 Task: Find connections with filter location Conceição do Araguaia with filter topic #forsale with filter profile language English with filter current company BayOne Solutions with filter school Bundelkhand University with filter industry Fundraising with filter service category Tax Preparation with filter keywords title Bus Driver
Action: Mouse moved to (467, 88)
Screenshot: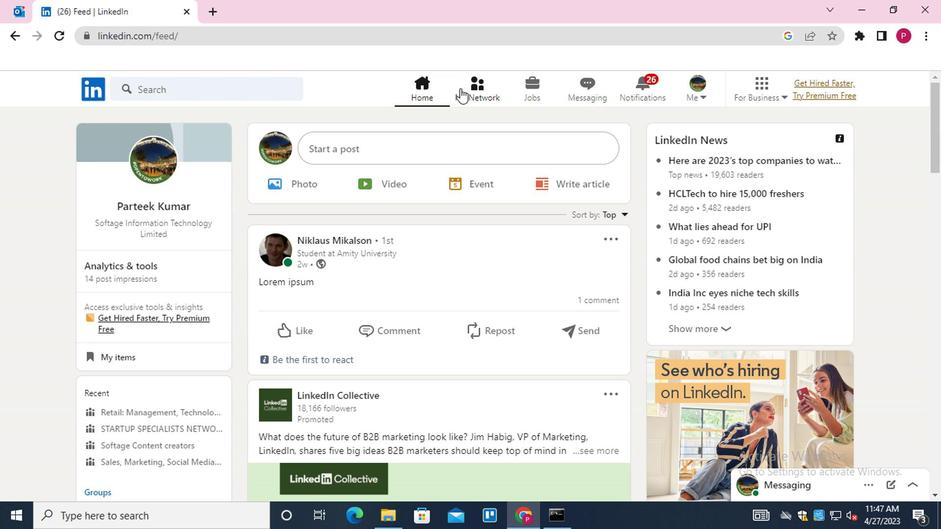 
Action: Mouse pressed left at (467, 88)
Screenshot: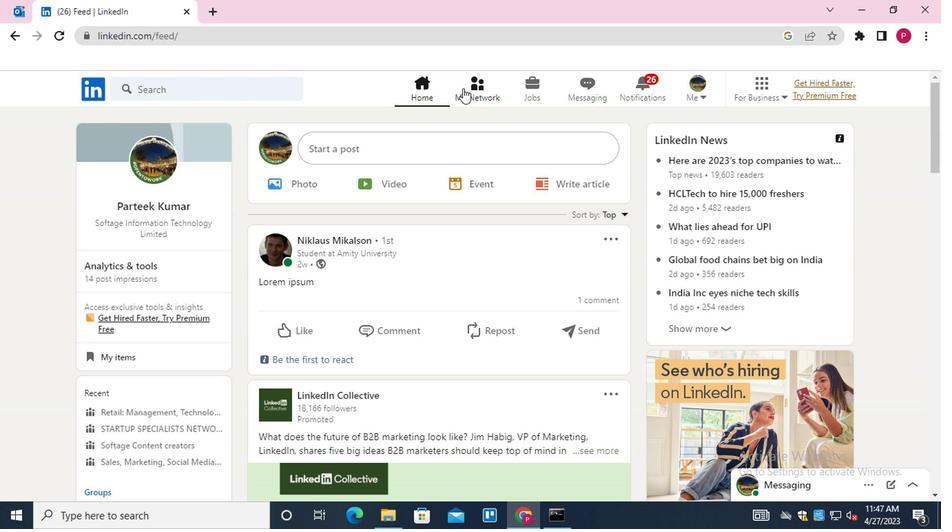 
Action: Mouse moved to (233, 169)
Screenshot: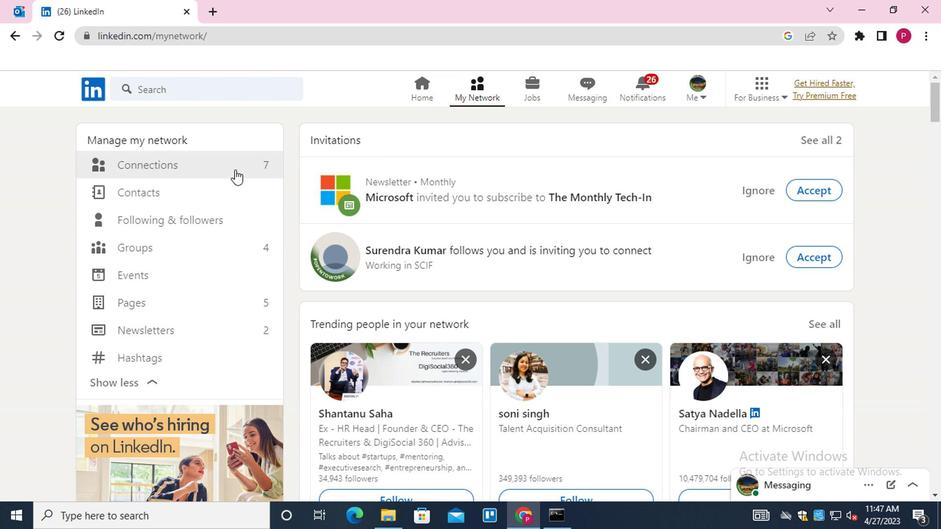 
Action: Mouse pressed left at (233, 169)
Screenshot: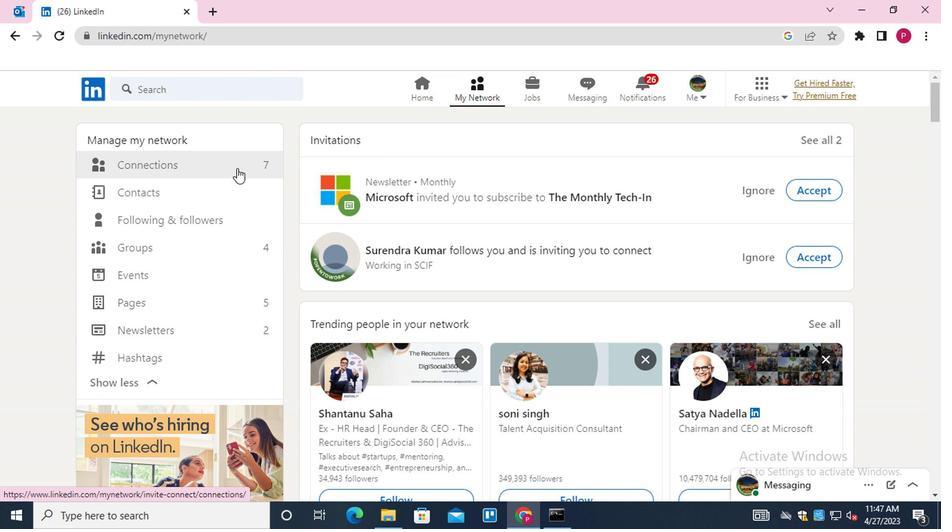 
Action: Mouse moved to (594, 168)
Screenshot: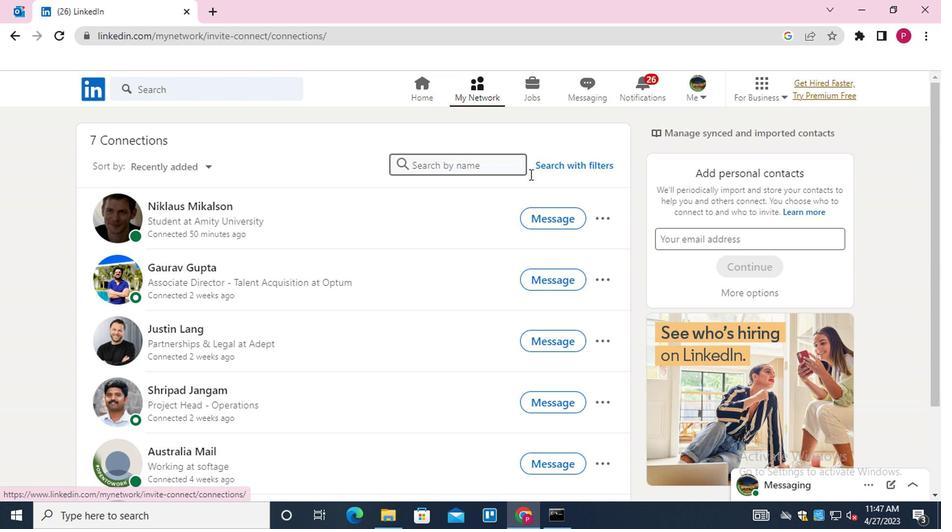 
Action: Mouse pressed left at (594, 168)
Screenshot: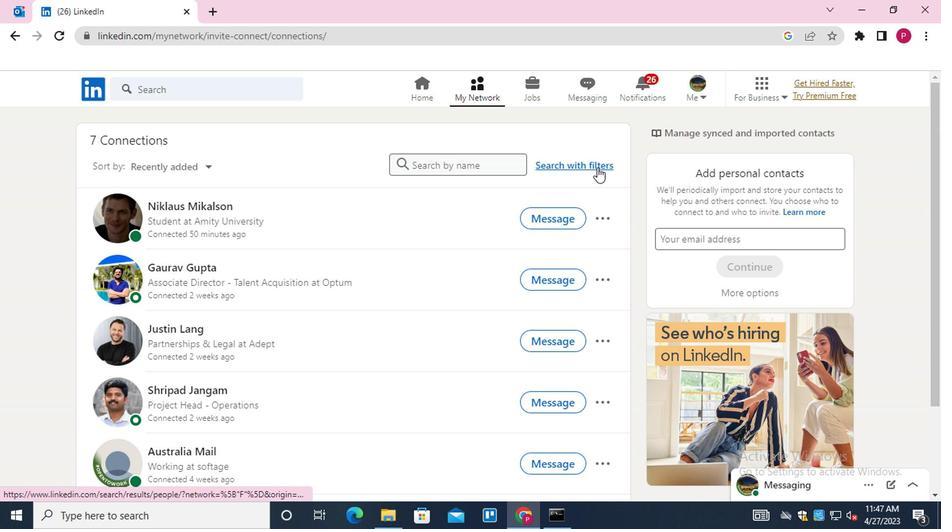 
Action: Mouse moved to (503, 133)
Screenshot: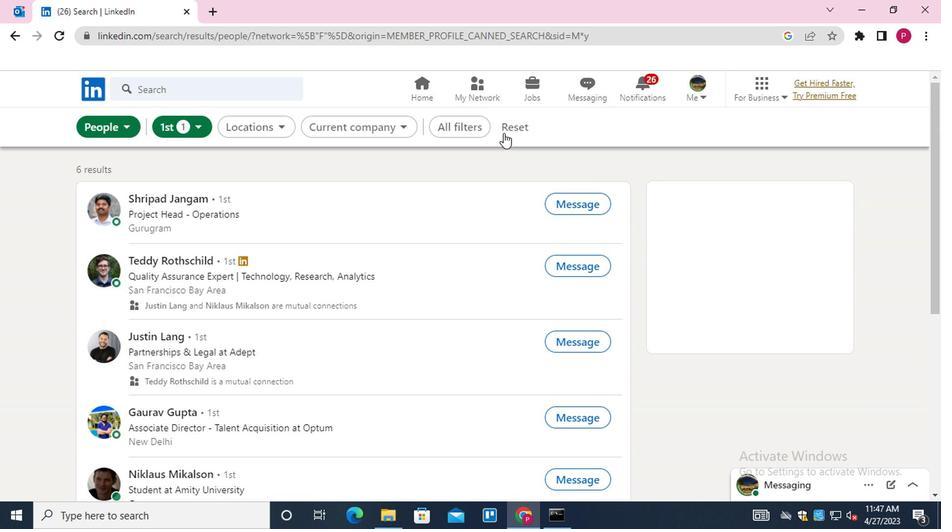 
Action: Mouse pressed left at (503, 133)
Screenshot: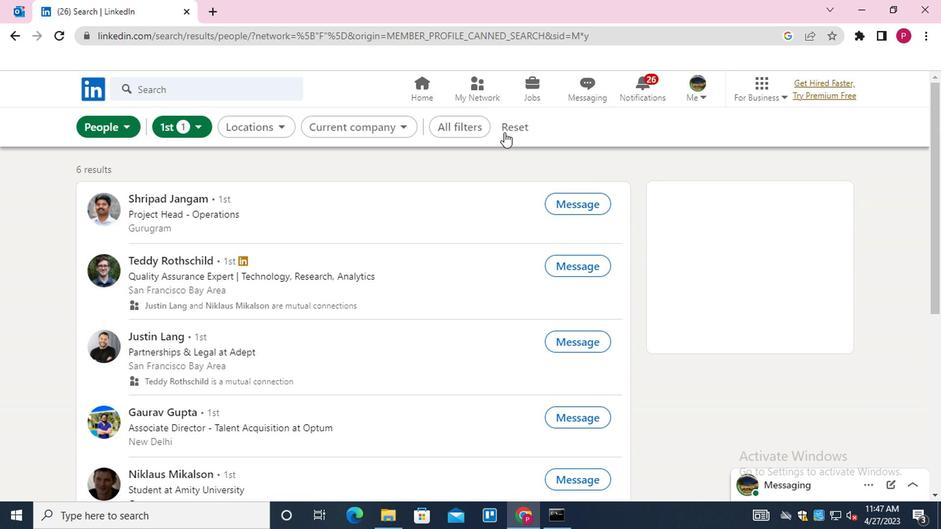 
Action: Mouse moved to (489, 130)
Screenshot: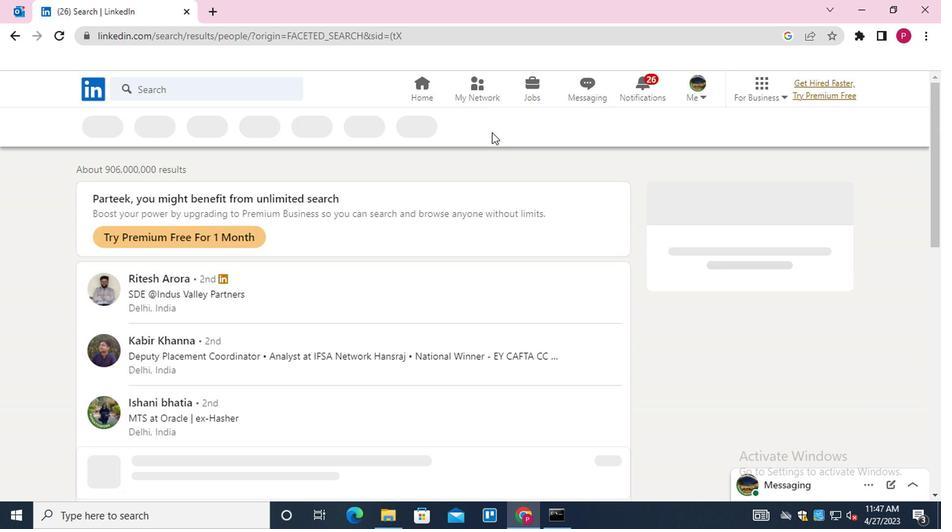 
Action: Mouse pressed left at (489, 130)
Screenshot: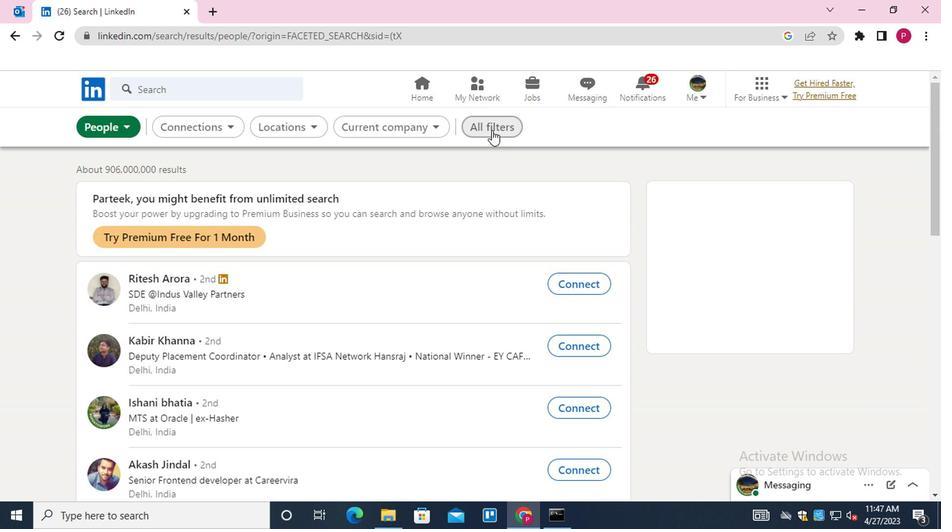 
Action: Mouse moved to (806, 283)
Screenshot: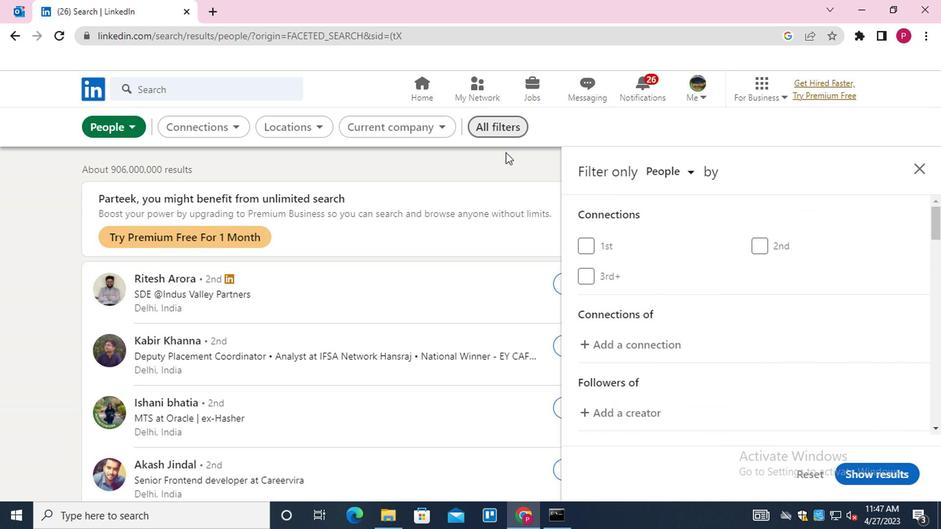 
Action: Mouse scrolled (806, 282) with delta (0, 0)
Screenshot: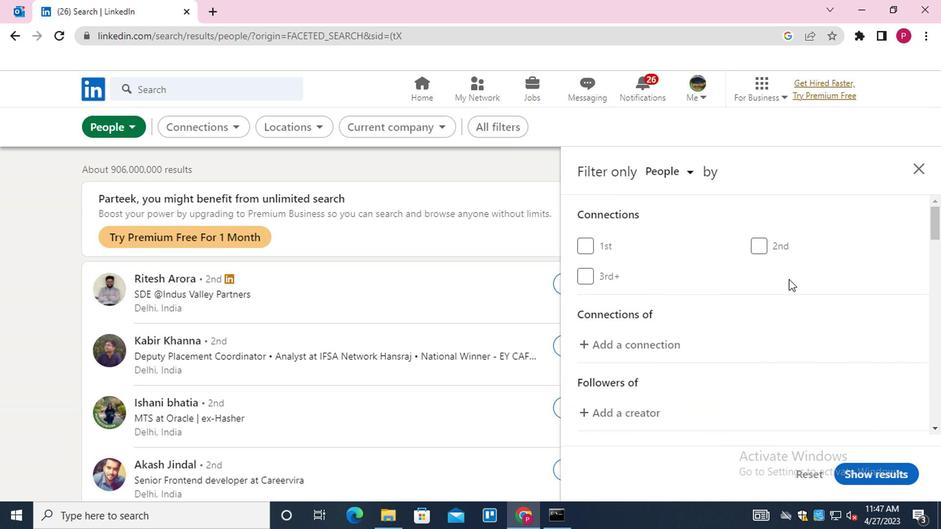 
Action: Mouse scrolled (806, 282) with delta (0, 0)
Screenshot: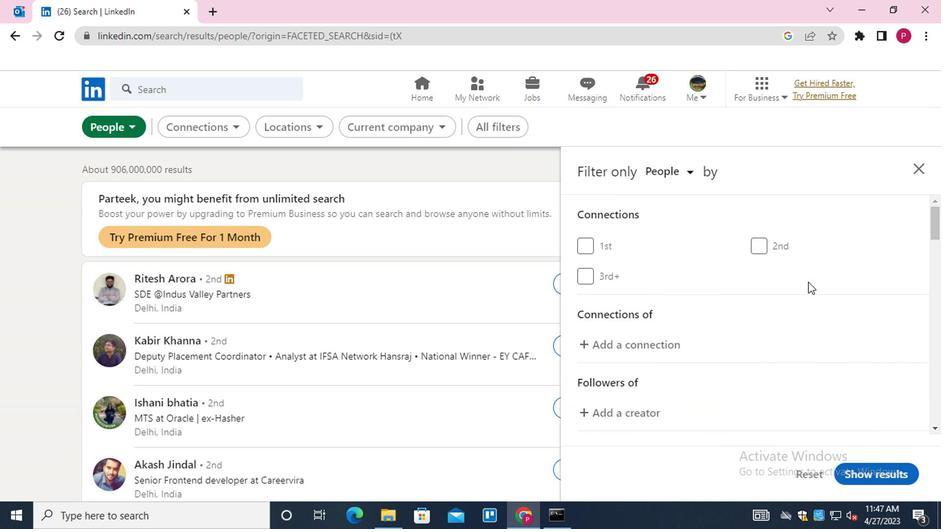 
Action: Mouse scrolled (806, 282) with delta (0, 0)
Screenshot: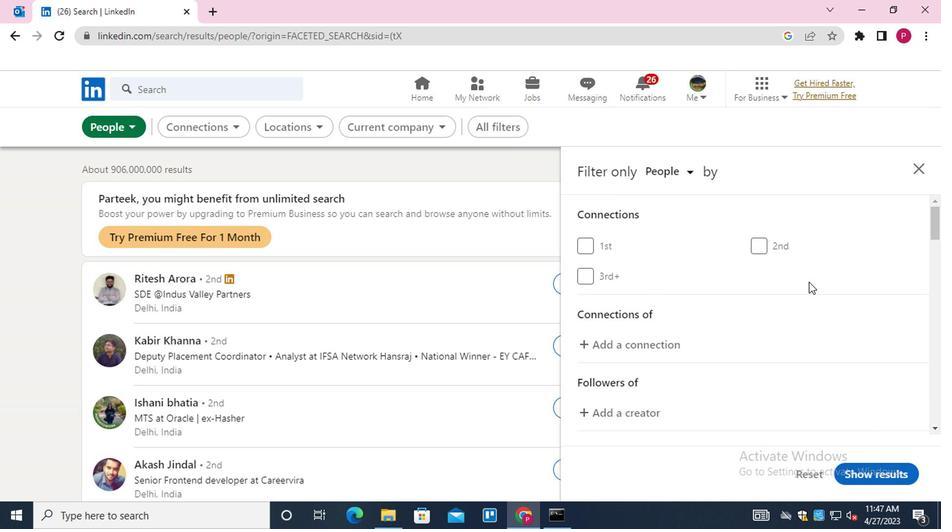 
Action: Mouse scrolled (806, 282) with delta (0, 0)
Screenshot: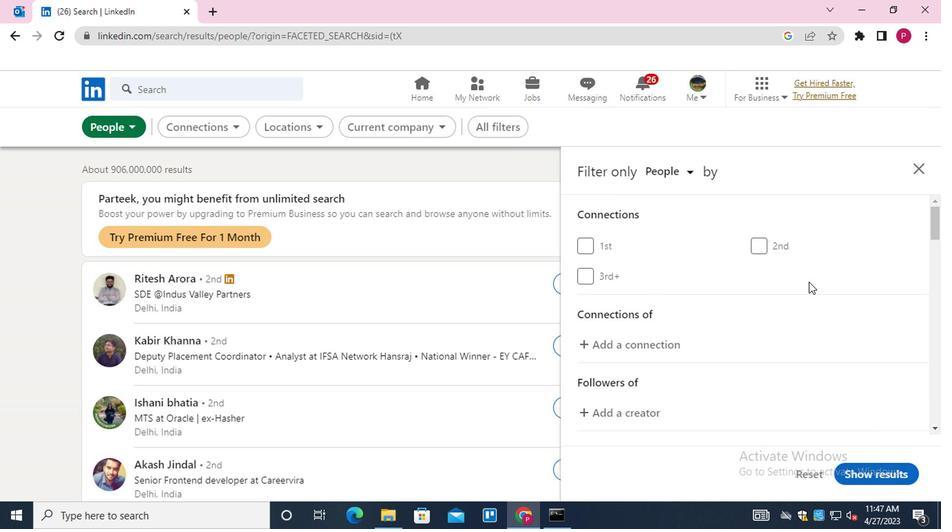 
Action: Mouse moved to (813, 257)
Screenshot: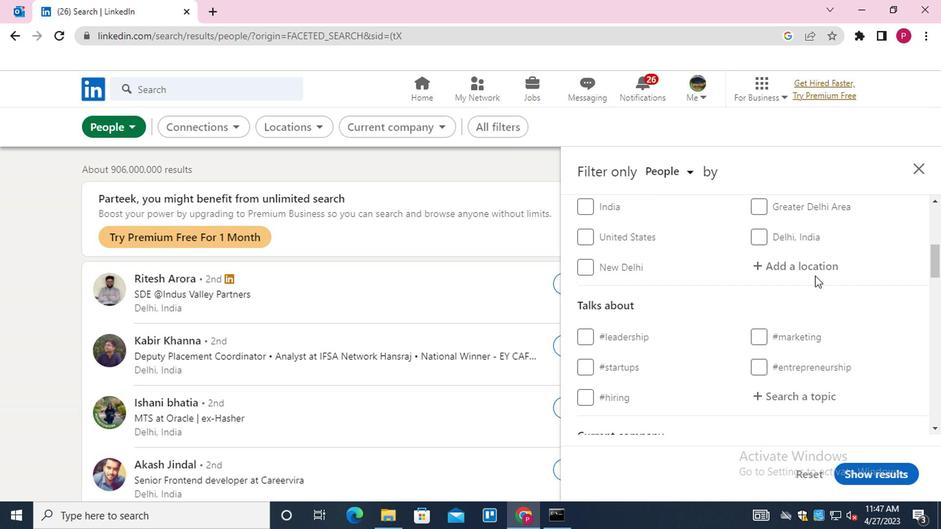 
Action: Mouse pressed left at (813, 257)
Screenshot: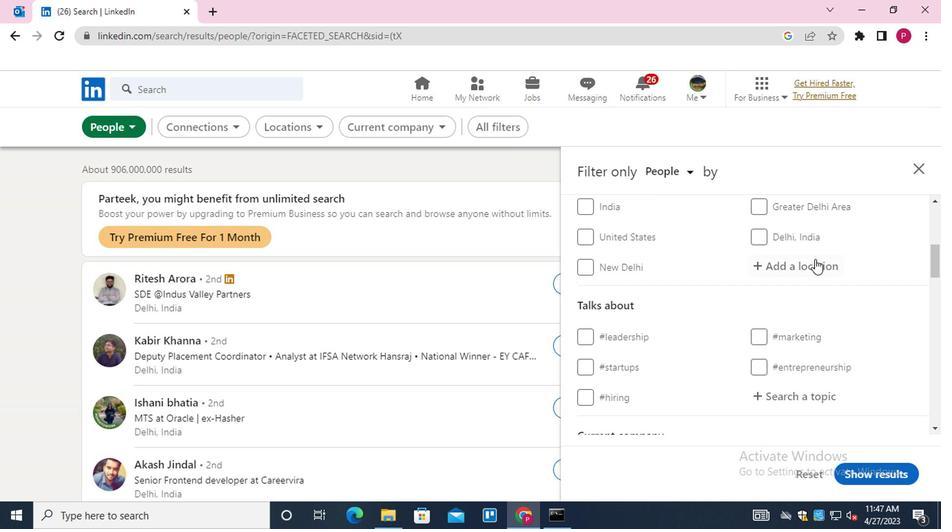 
Action: Key pressed <Key.shift>CONCECAO<Key.enter>
Screenshot: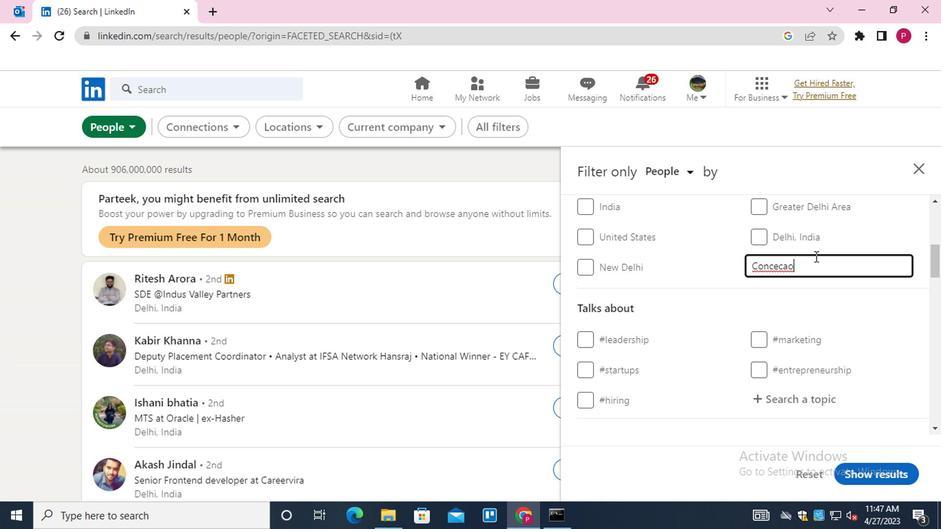 
Action: Mouse moved to (776, 278)
Screenshot: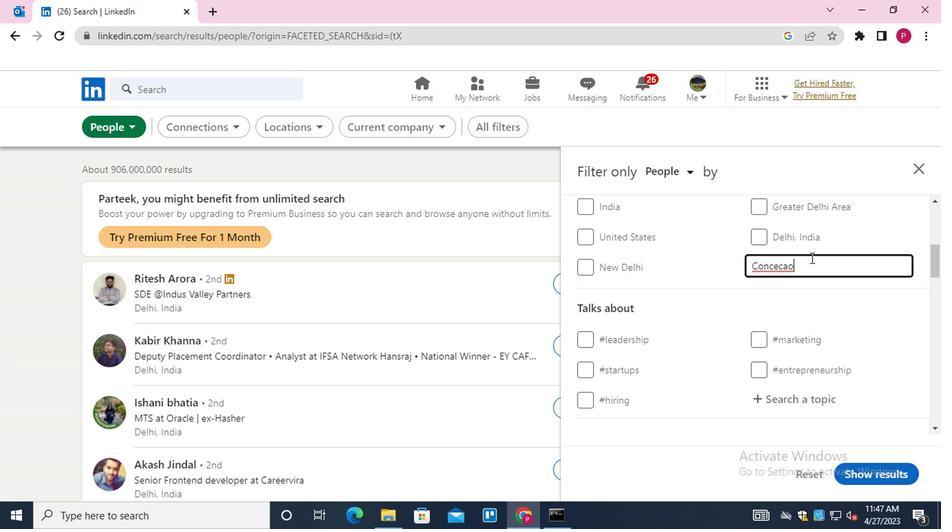 
Action: Mouse scrolled (776, 277) with delta (0, 0)
Screenshot: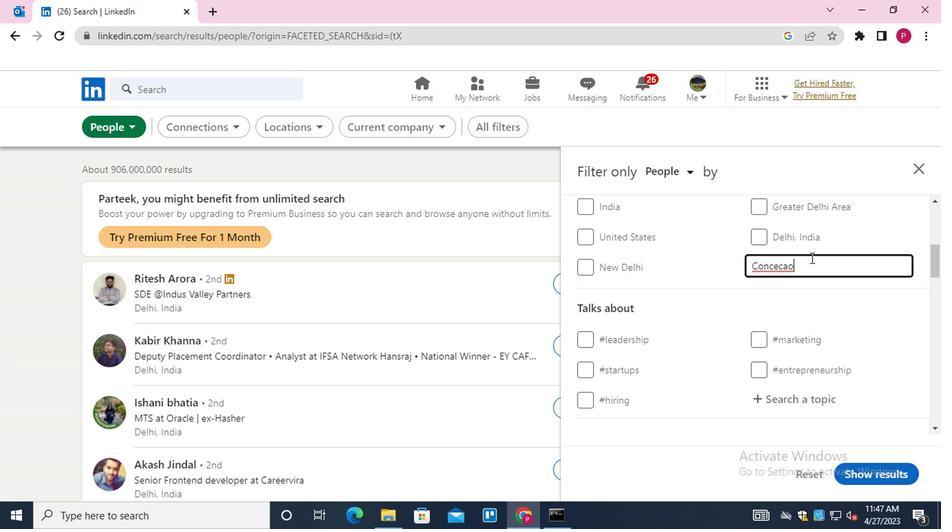 
Action: Mouse moved to (793, 325)
Screenshot: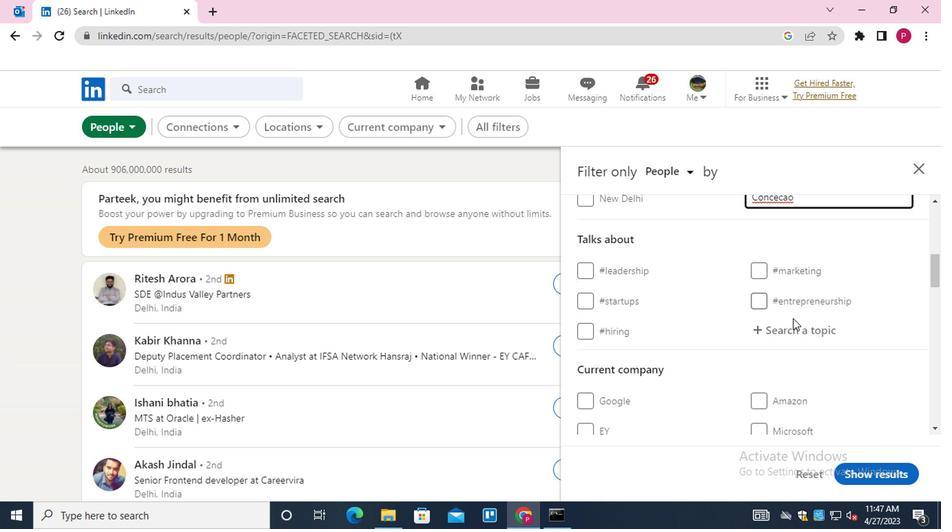 
Action: Mouse pressed left at (793, 325)
Screenshot: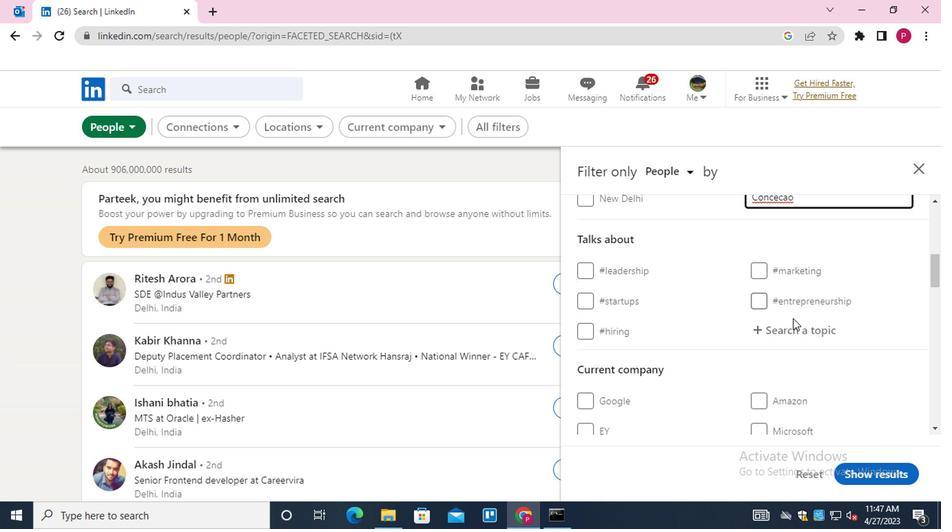 
Action: Mouse moved to (793, 326)
Screenshot: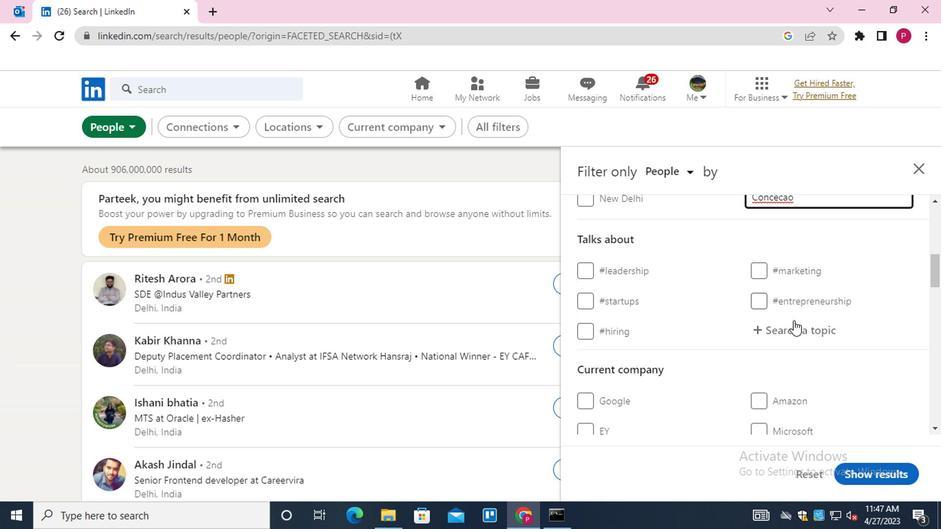 
Action: Key pressed FORSALE<Key.down><Key.enter>
Screenshot: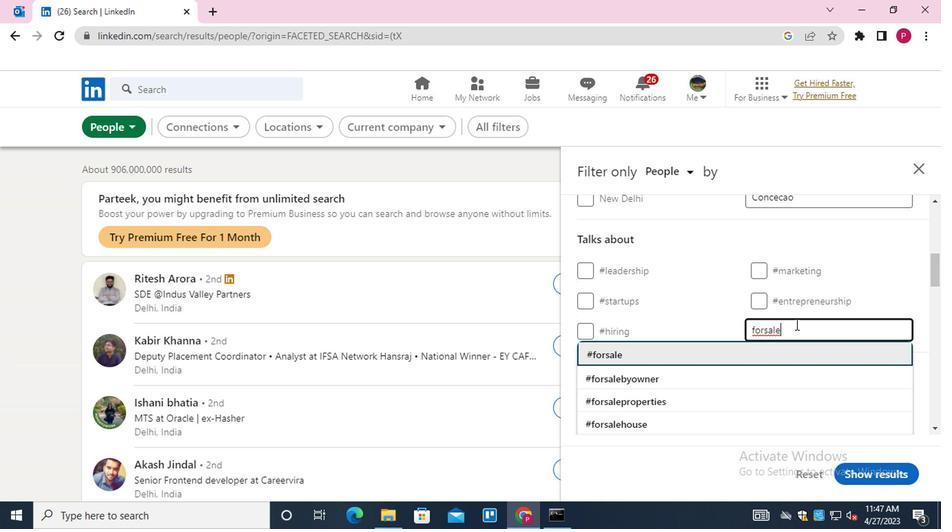 
Action: Mouse scrolled (793, 325) with delta (0, 0)
Screenshot: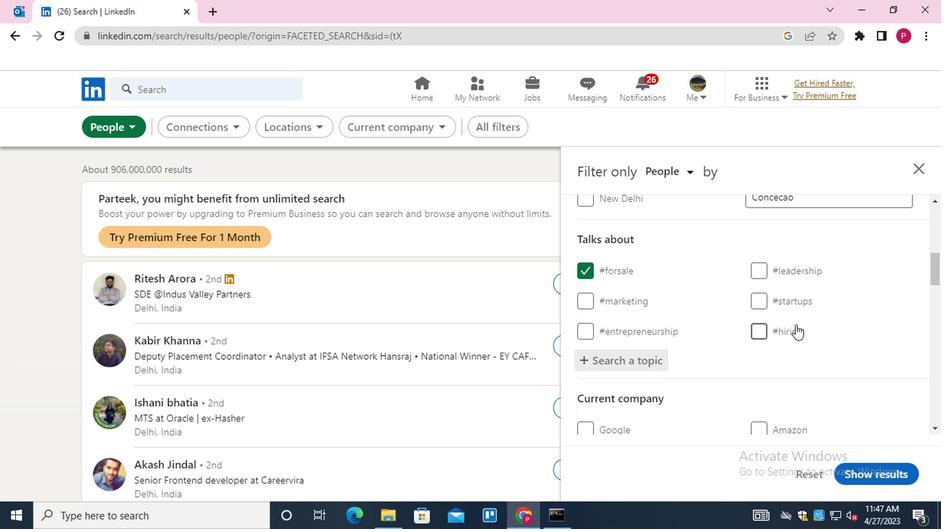 
Action: Mouse moved to (793, 326)
Screenshot: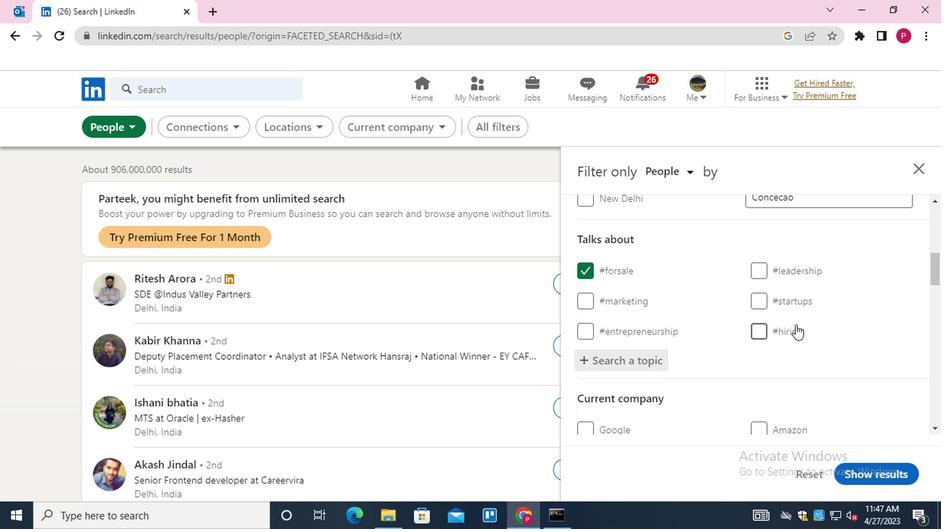 
Action: Mouse scrolled (793, 325) with delta (0, 0)
Screenshot: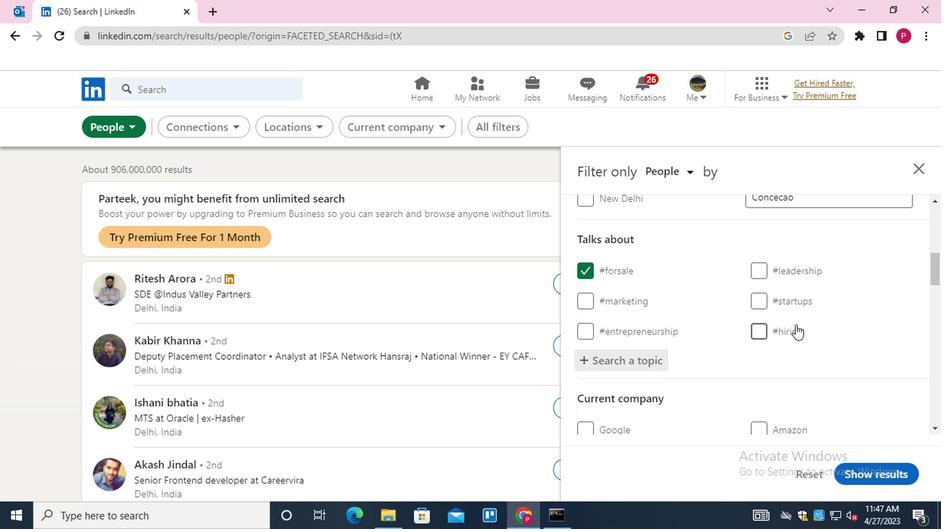 
Action: Mouse moved to (792, 327)
Screenshot: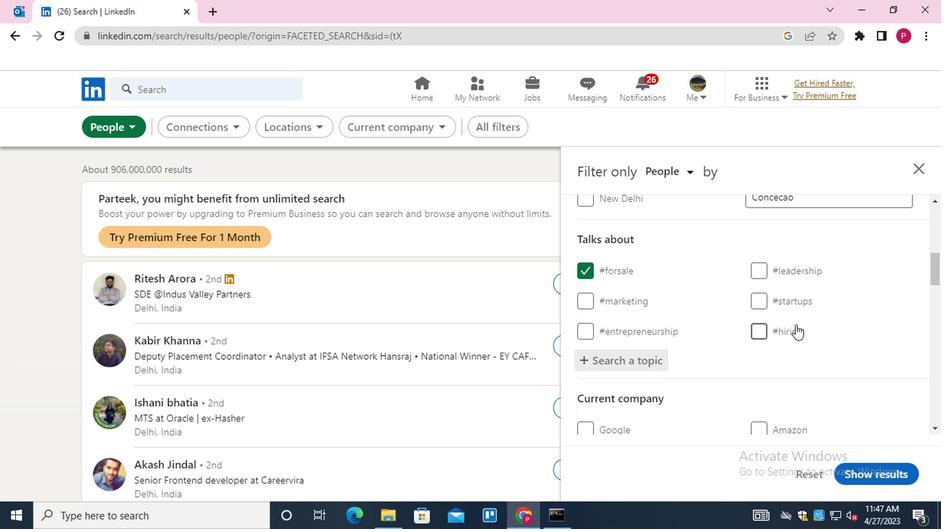 
Action: Mouse scrolled (792, 326) with delta (0, 0)
Screenshot: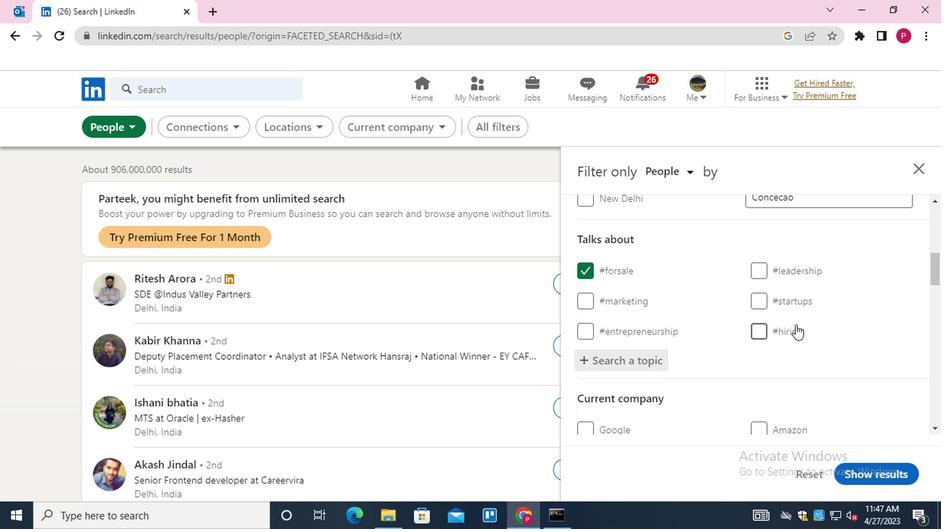 
Action: Mouse scrolled (792, 326) with delta (0, 0)
Screenshot: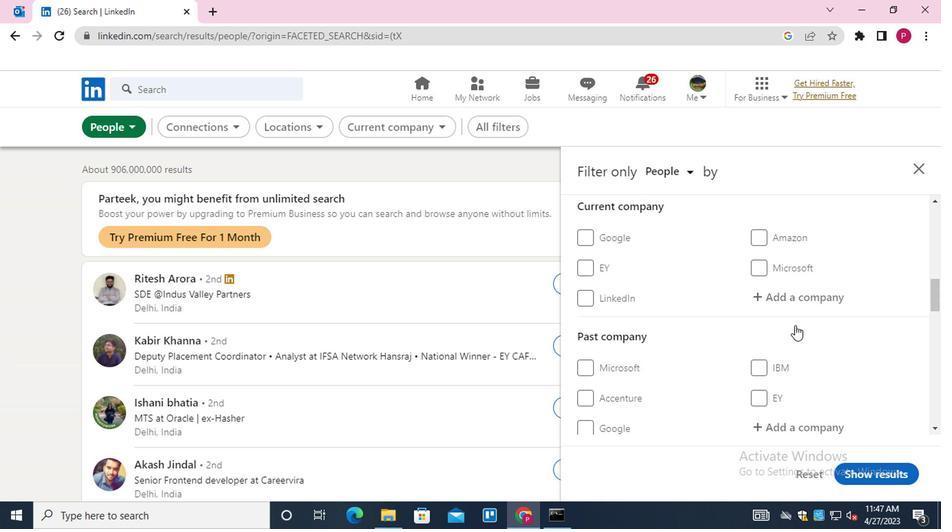 
Action: Mouse scrolled (792, 326) with delta (0, 0)
Screenshot: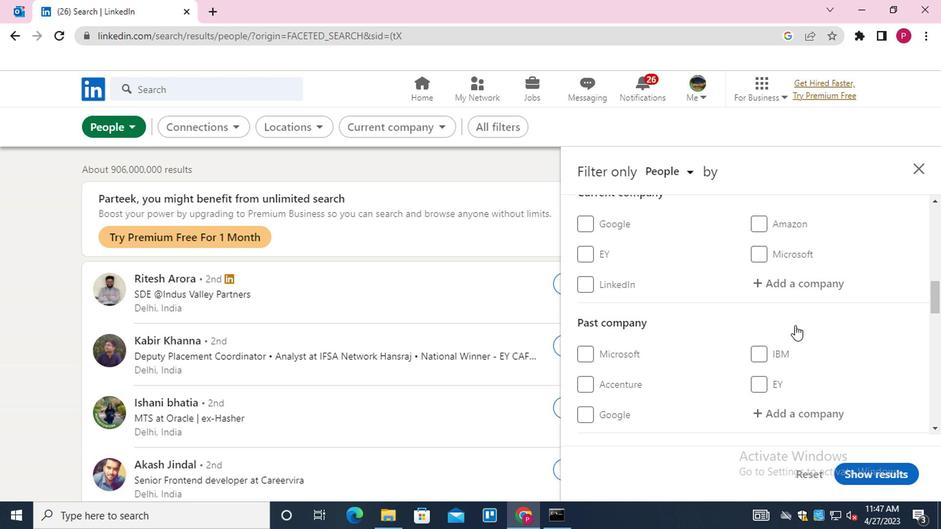 
Action: Mouse scrolled (792, 326) with delta (0, 0)
Screenshot: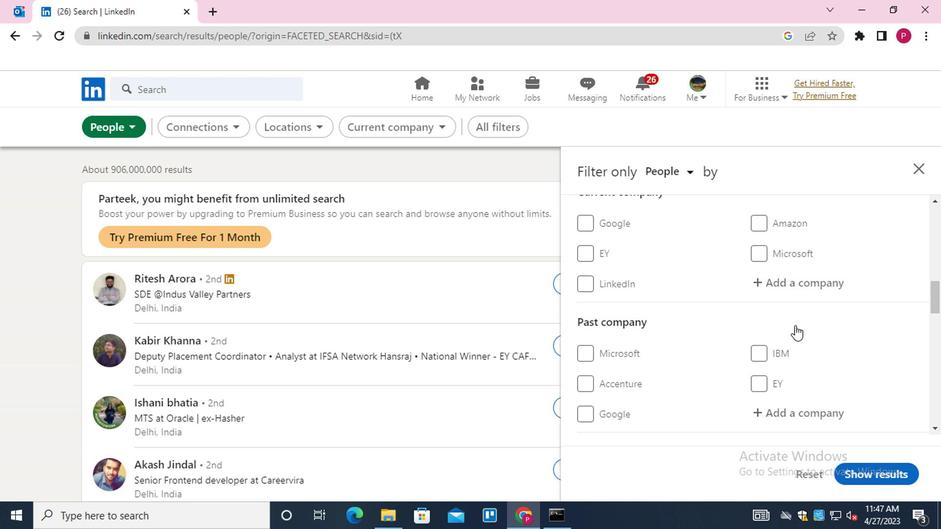 
Action: Mouse moved to (781, 336)
Screenshot: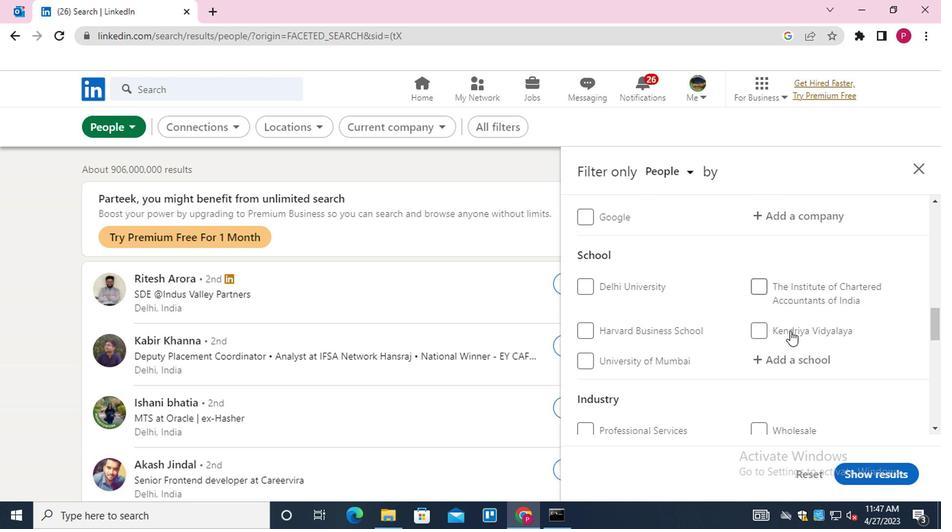 
Action: Mouse scrolled (781, 335) with delta (0, 0)
Screenshot: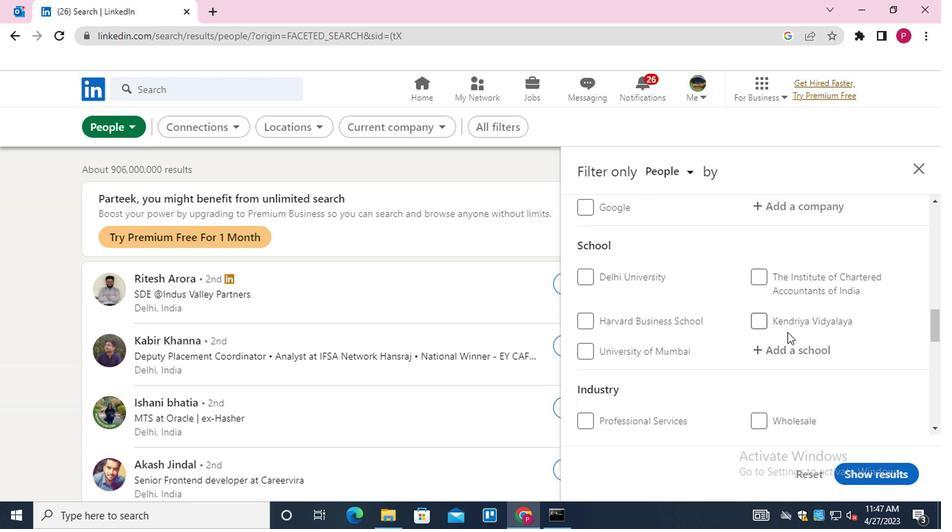
Action: Mouse scrolled (781, 335) with delta (0, 0)
Screenshot: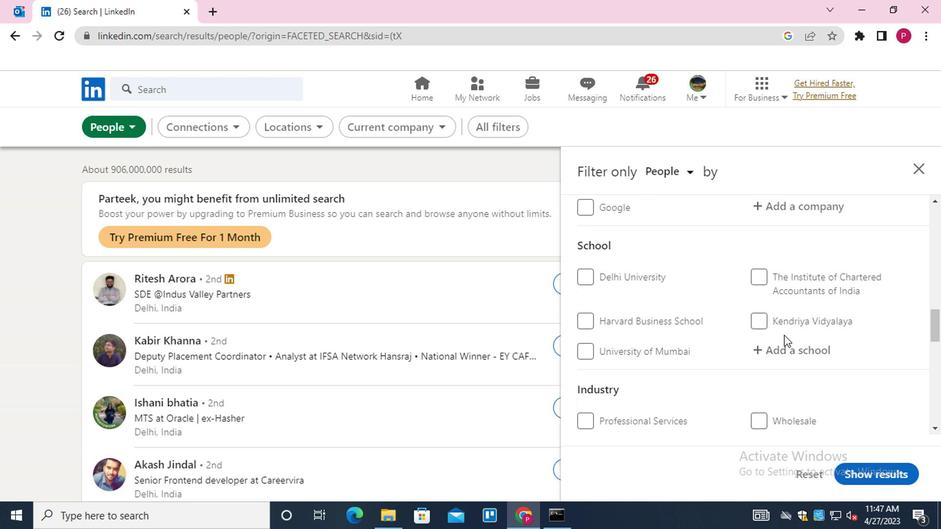 
Action: Mouse moved to (734, 345)
Screenshot: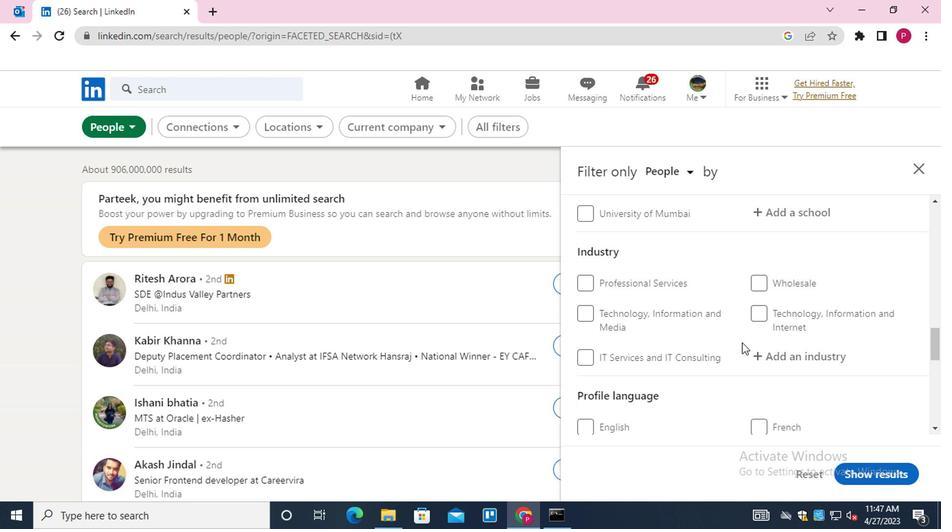 
Action: Mouse scrolled (734, 344) with delta (0, 0)
Screenshot: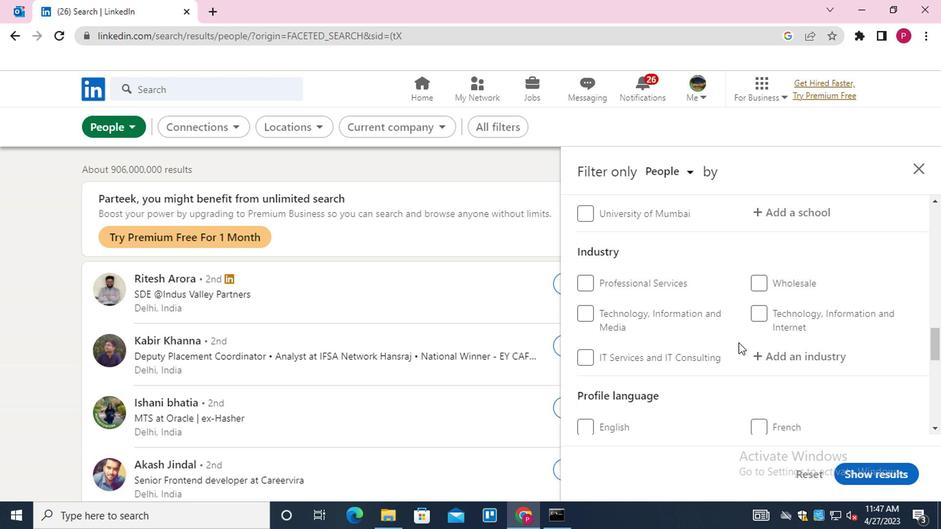
Action: Mouse scrolled (734, 344) with delta (0, 0)
Screenshot: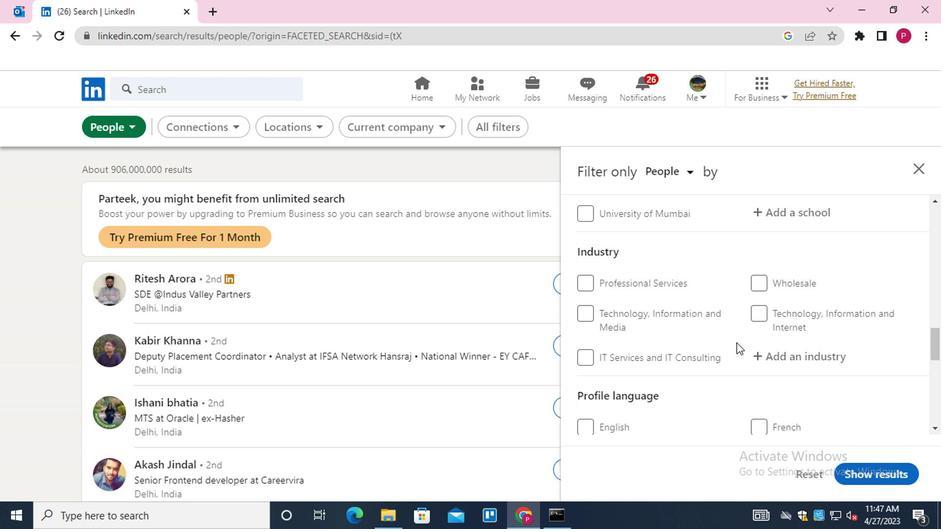 
Action: Mouse moved to (594, 291)
Screenshot: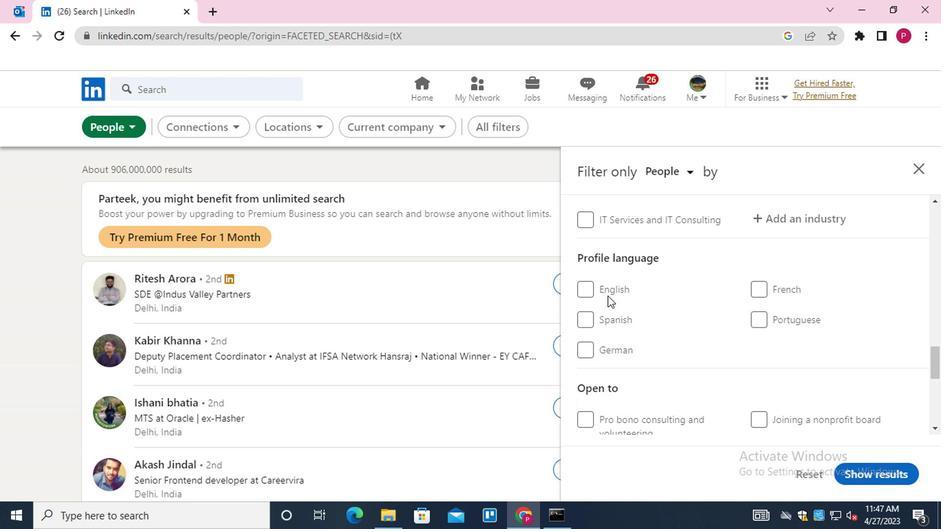 
Action: Mouse pressed left at (594, 291)
Screenshot: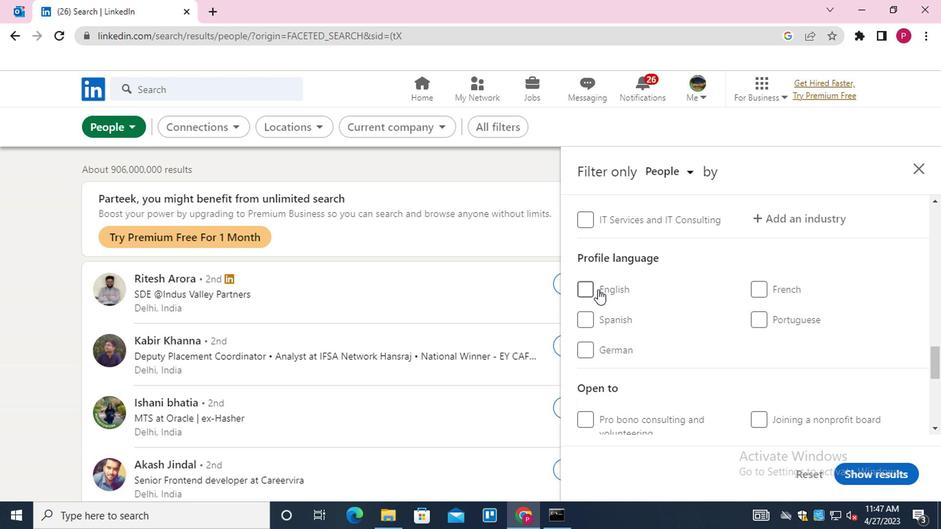 
Action: Mouse moved to (656, 306)
Screenshot: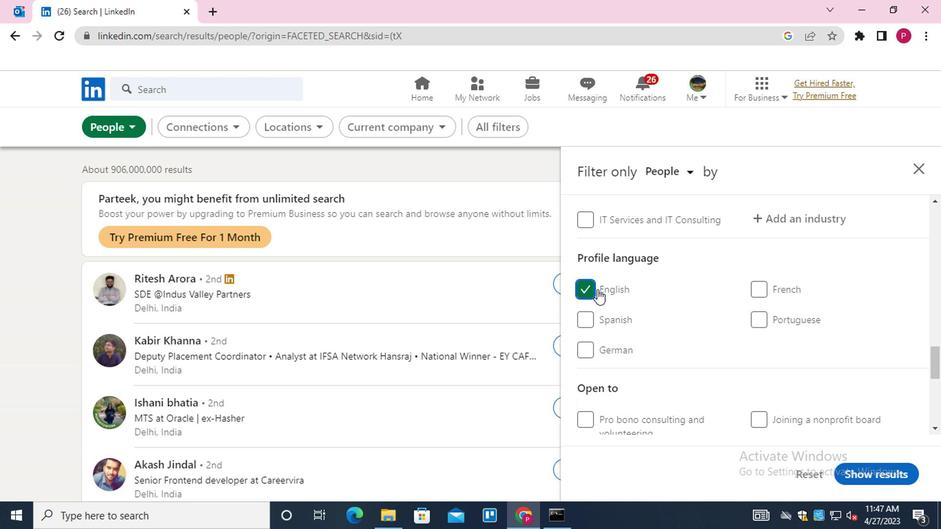 
Action: Mouse scrolled (656, 306) with delta (0, 0)
Screenshot: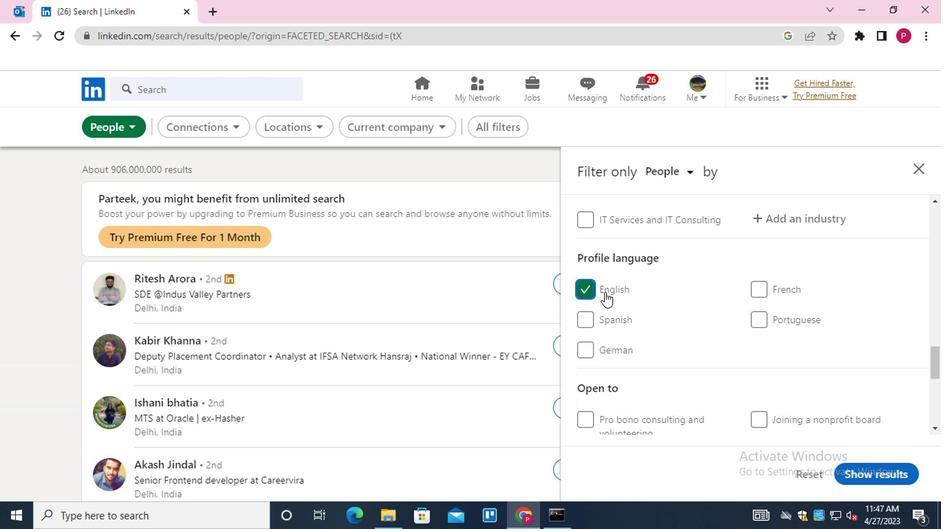 
Action: Mouse scrolled (656, 306) with delta (0, 0)
Screenshot: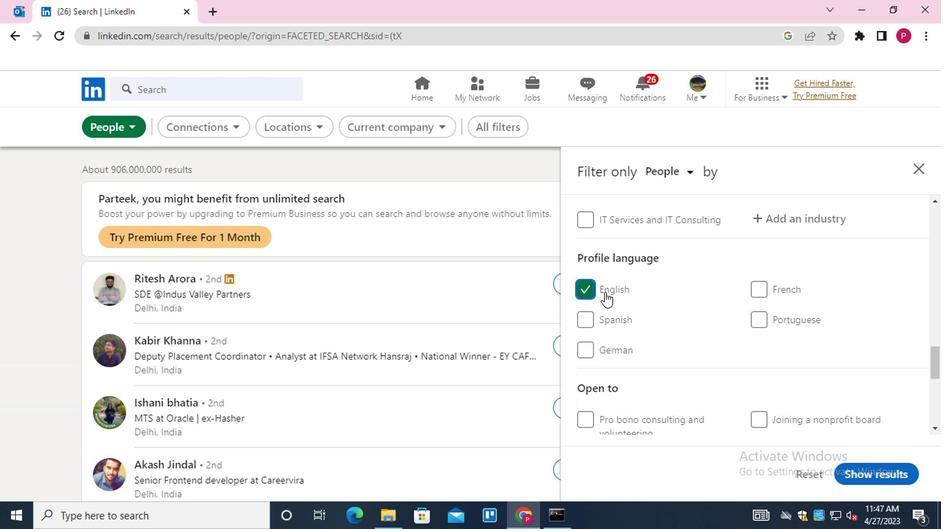 
Action: Mouse scrolled (656, 306) with delta (0, 0)
Screenshot: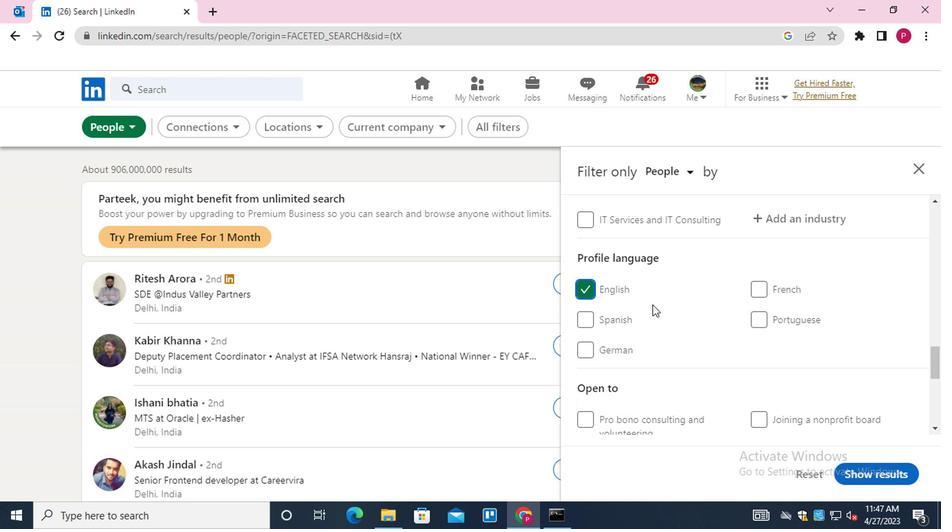 
Action: Mouse scrolled (656, 306) with delta (0, 0)
Screenshot: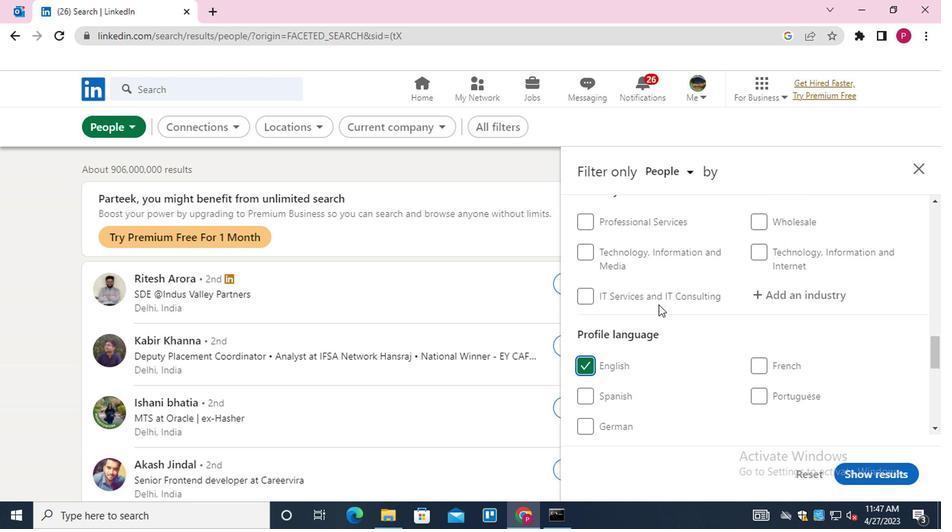 
Action: Mouse scrolled (656, 306) with delta (0, 0)
Screenshot: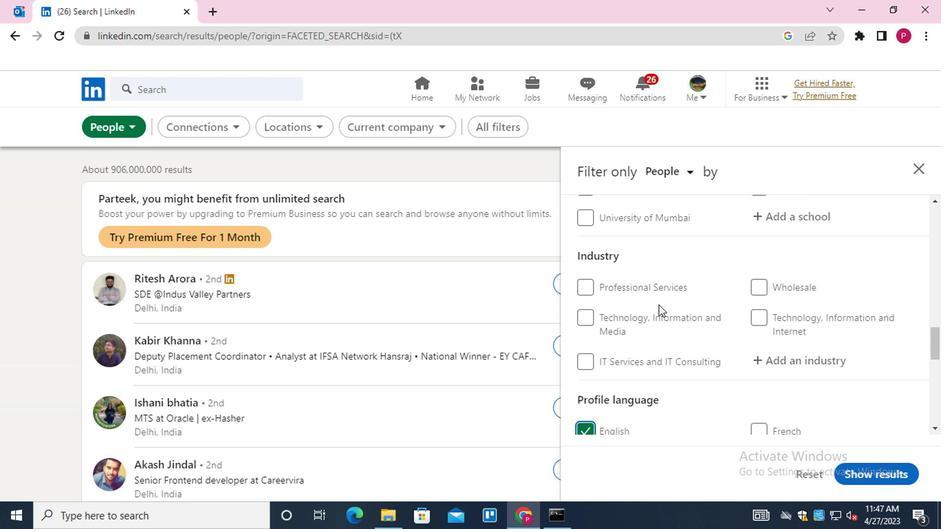 
Action: Mouse scrolled (656, 306) with delta (0, 0)
Screenshot: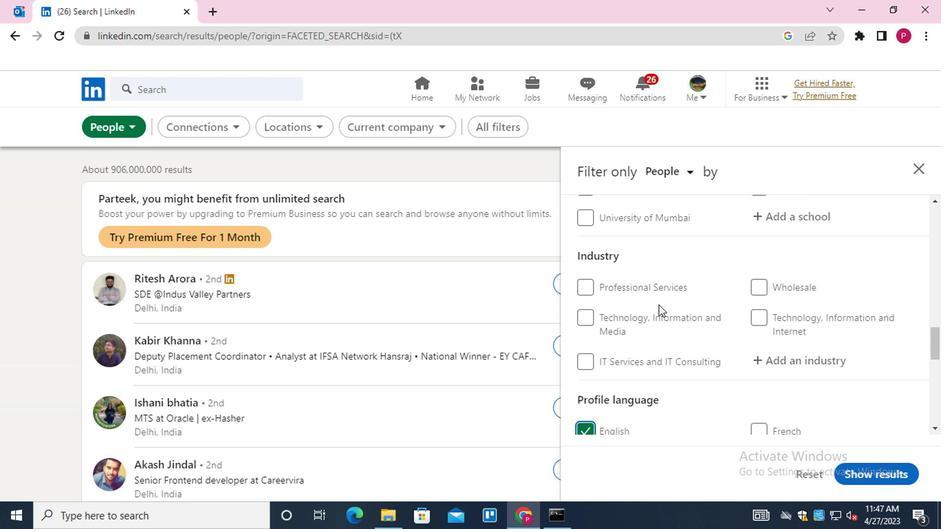
Action: Mouse scrolled (656, 306) with delta (0, 0)
Screenshot: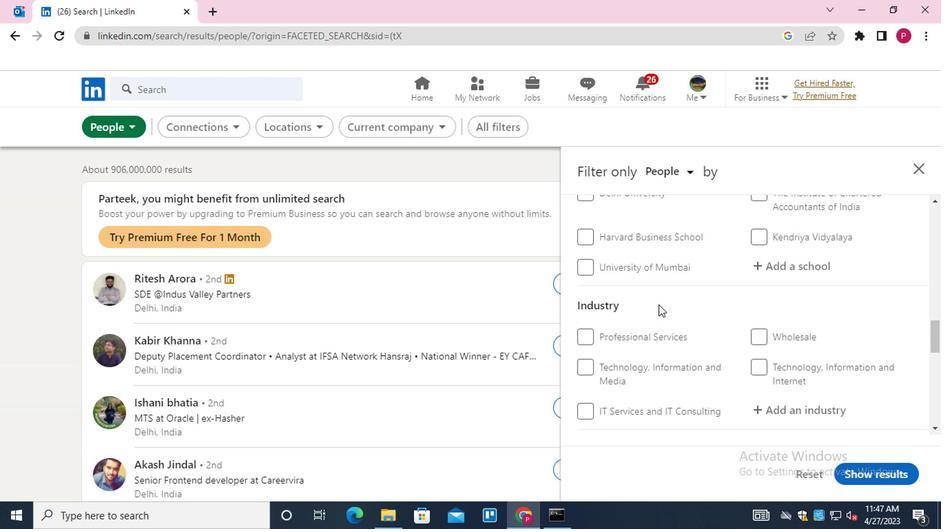 
Action: Mouse moved to (675, 308)
Screenshot: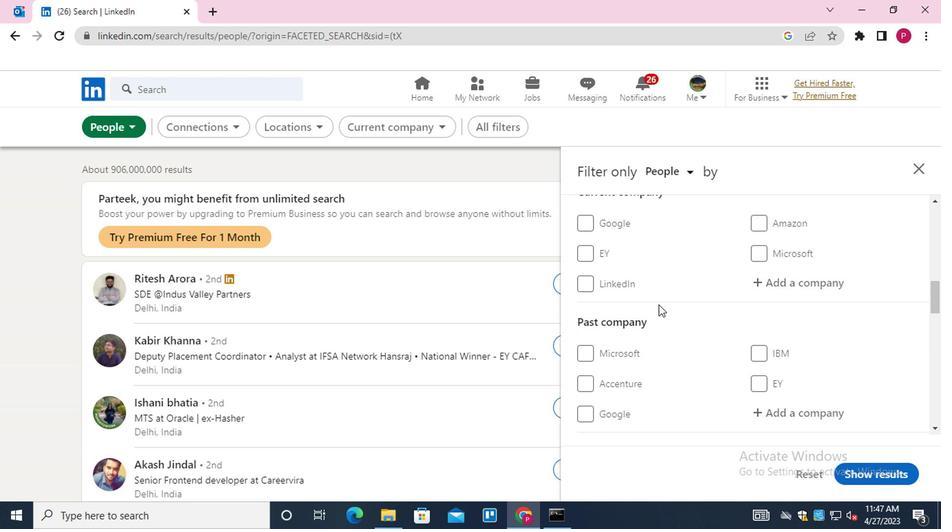 
Action: Mouse scrolled (675, 308) with delta (0, 0)
Screenshot: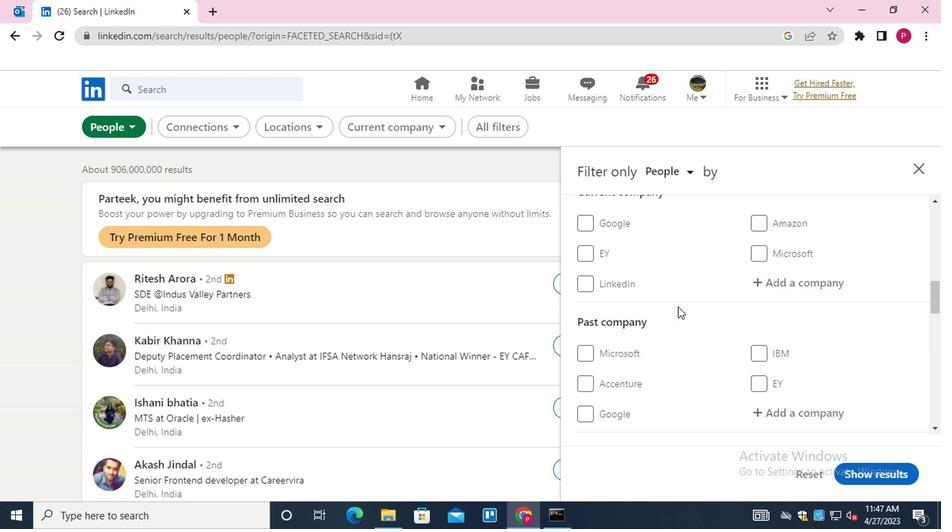 
Action: Mouse scrolled (675, 308) with delta (0, 0)
Screenshot: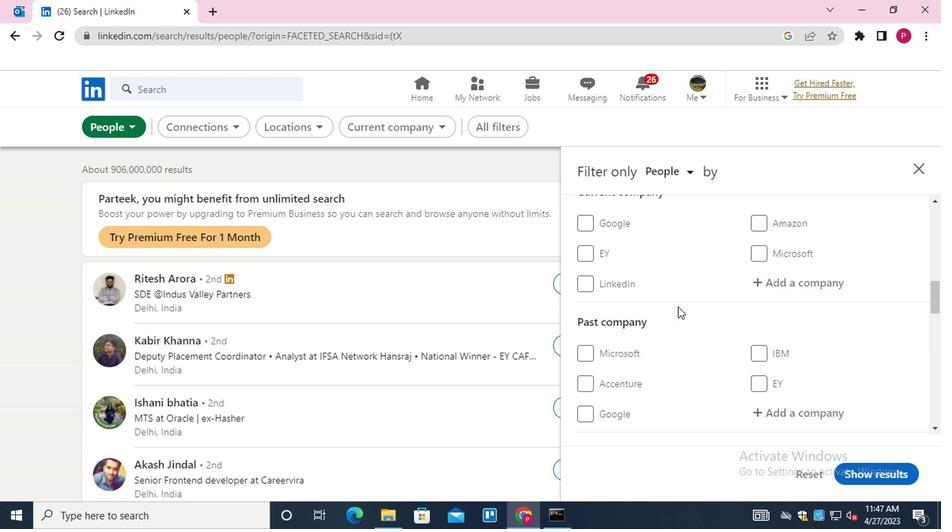 
Action: Mouse moved to (764, 327)
Screenshot: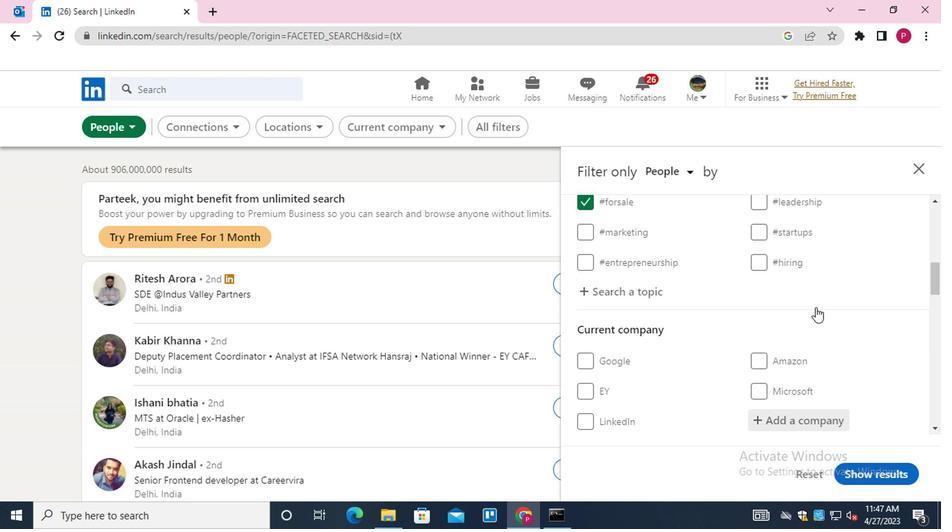 
Action: Mouse scrolled (764, 326) with delta (0, 0)
Screenshot: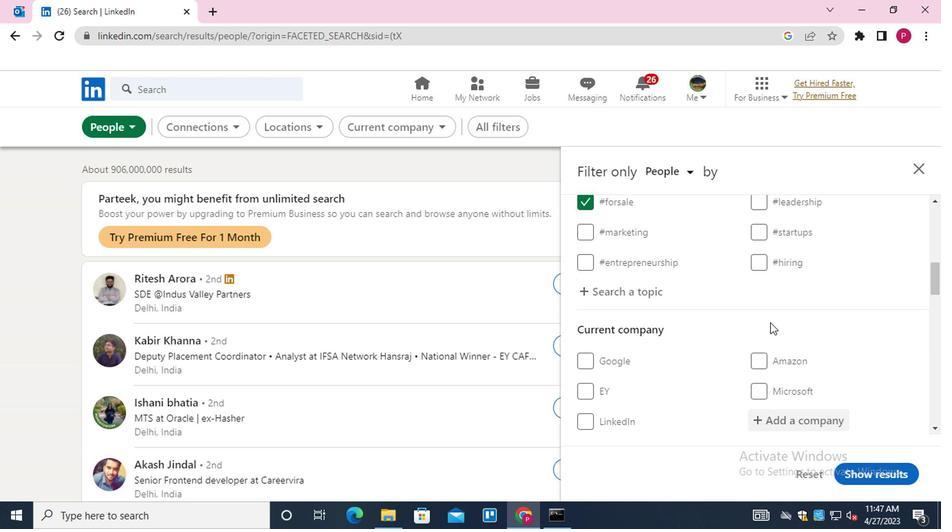
Action: Mouse scrolled (764, 326) with delta (0, 0)
Screenshot: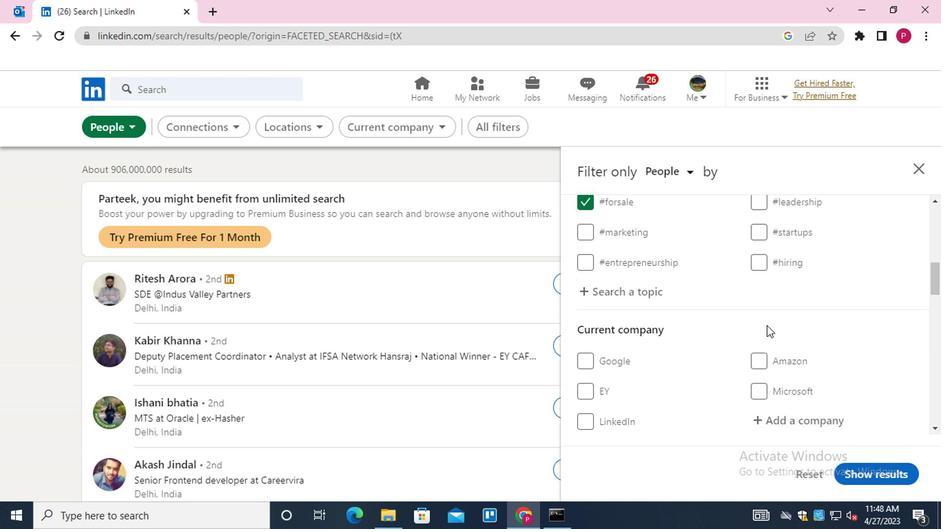 
Action: Mouse moved to (788, 287)
Screenshot: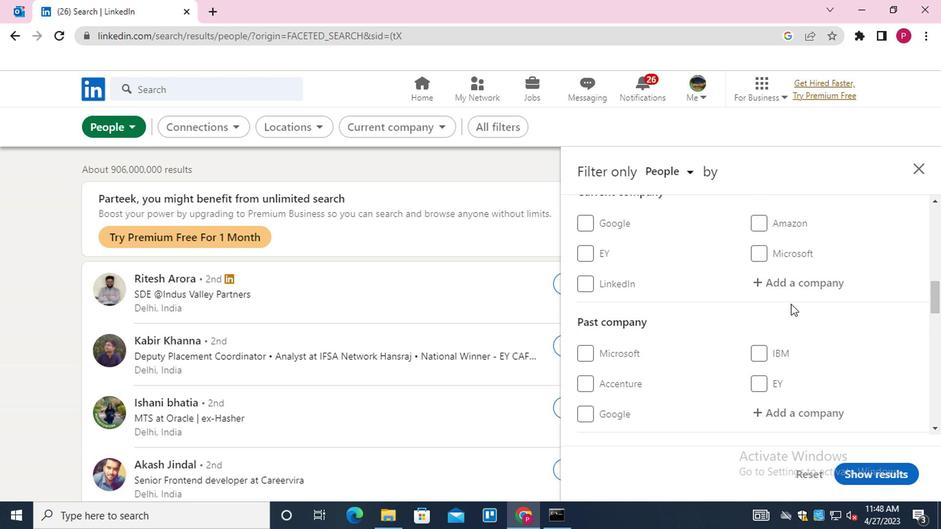 
Action: Mouse pressed left at (788, 287)
Screenshot: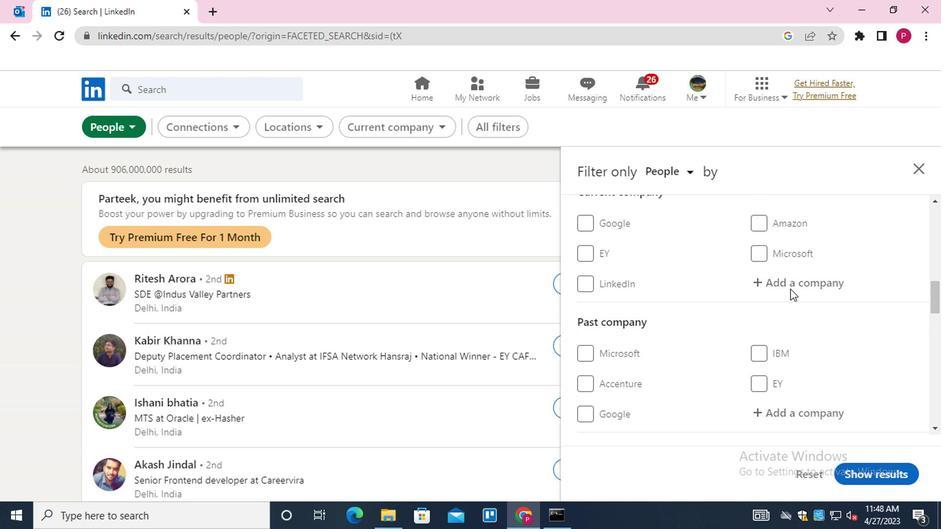 
Action: Mouse moved to (790, 287)
Screenshot: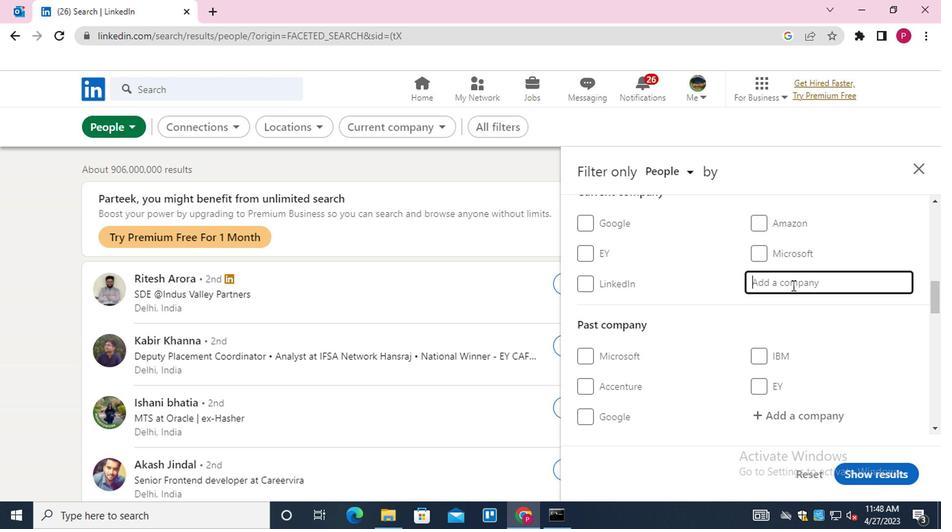 
Action: Key pressed <Key.shift><Key.shift><Key.shift><Key.shift><Key.shift><Key.shift><Key.shift>BAY<Key.shift>ONE<Key.down><Key.enter>
Screenshot: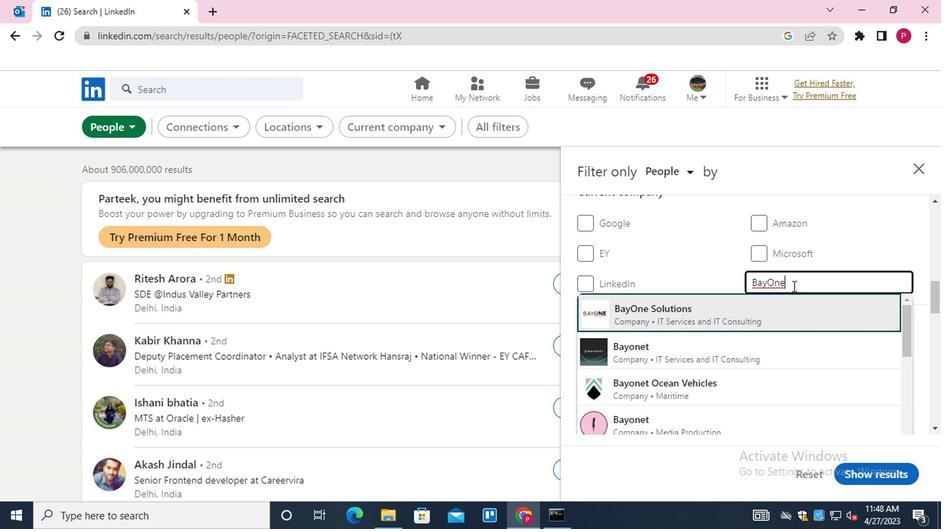 
Action: Mouse moved to (737, 275)
Screenshot: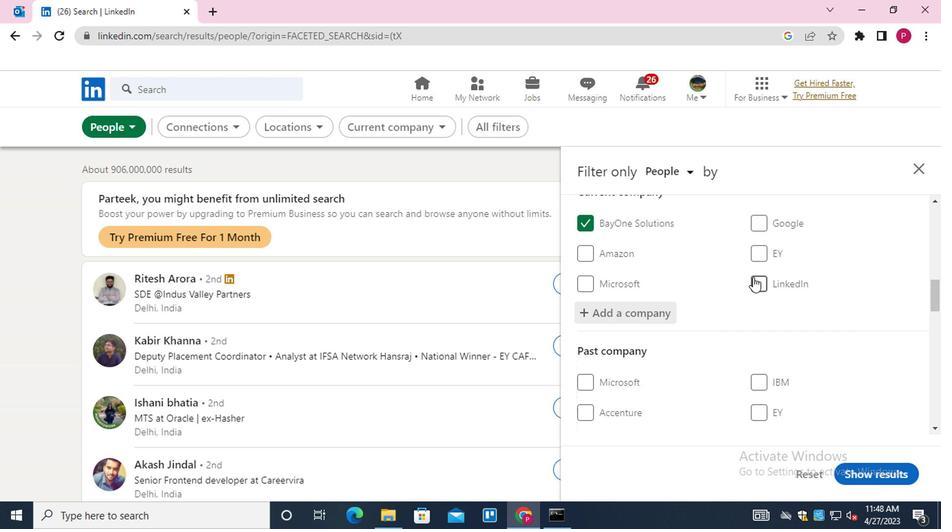 
Action: Mouse scrolled (737, 274) with delta (0, 0)
Screenshot: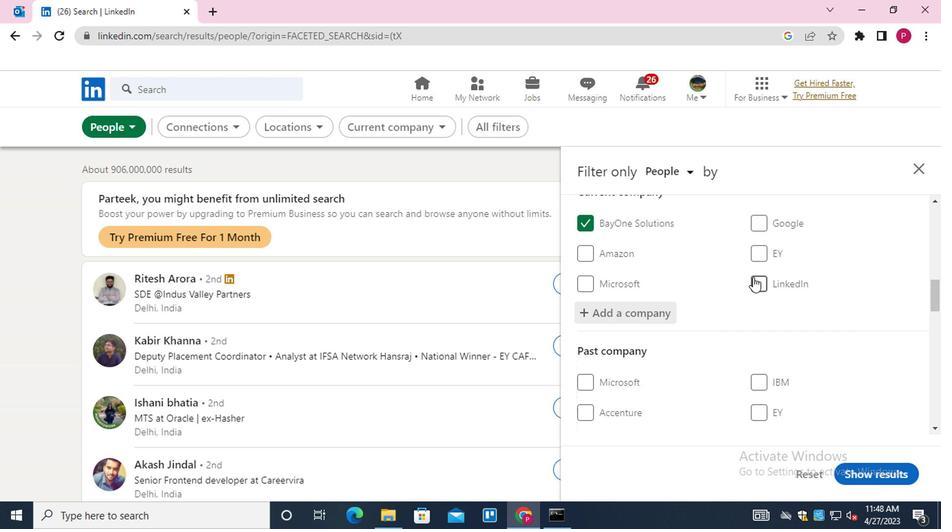 
Action: Mouse moved to (737, 275)
Screenshot: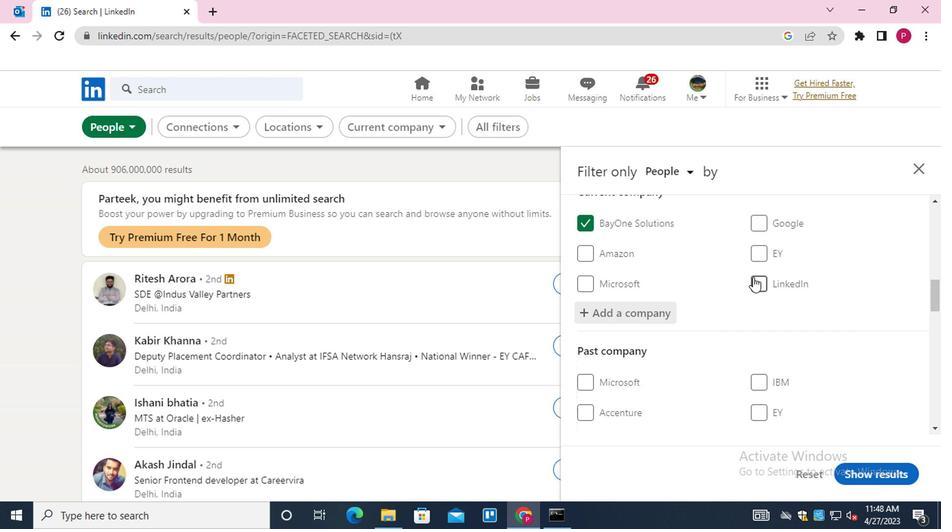 
Action: Mouse scrolled (737, 274) with delta (0, 0)
Screenshot: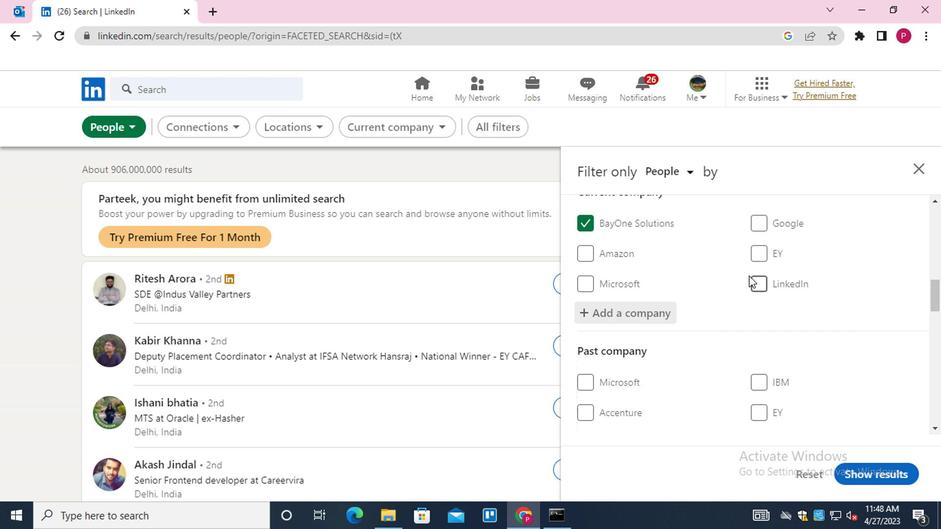 
Action: Mouse moved to (734, 277)
Screenshot: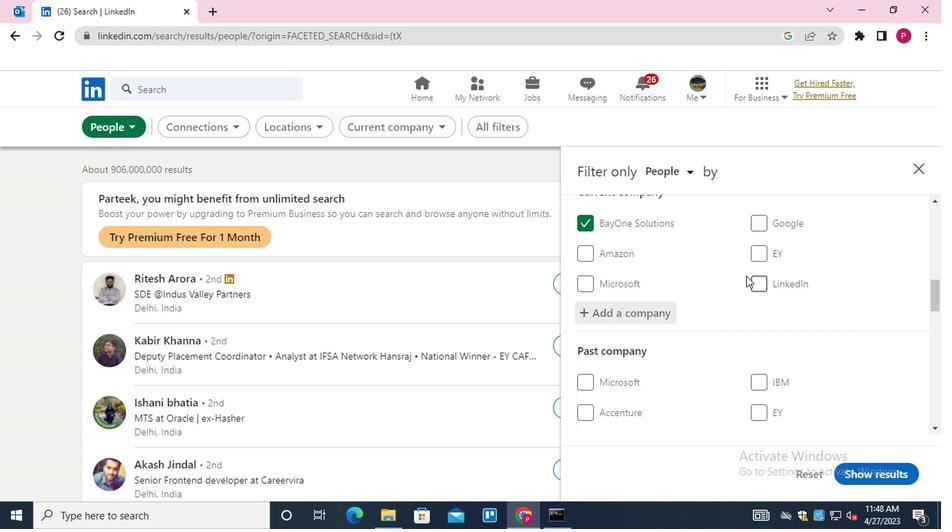 
Action: Mouse scrolled (734, 276) with delta (0, 0)
Screenshot: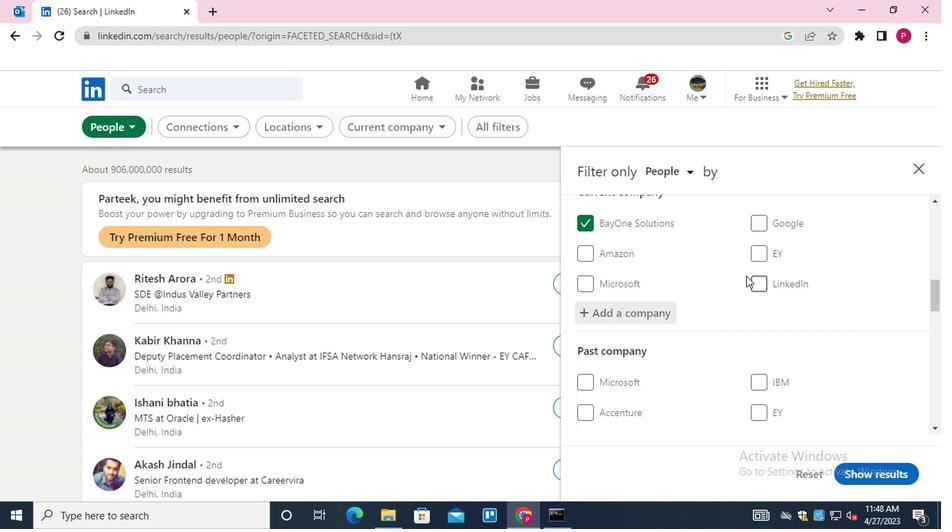 
Action: Mouse moved to (716, 300)
Screenshot: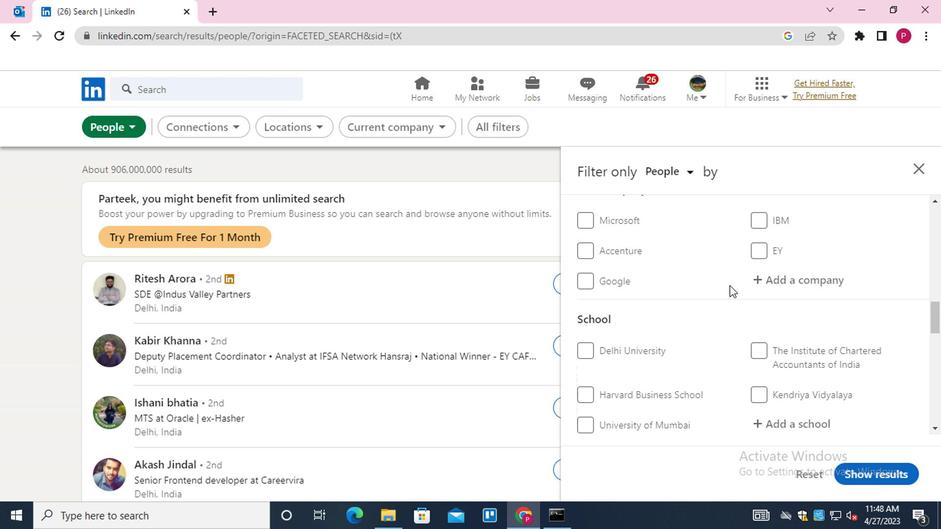
Action: Mouse scrolled (716, 299) with delta (0, 0)
Screenshot: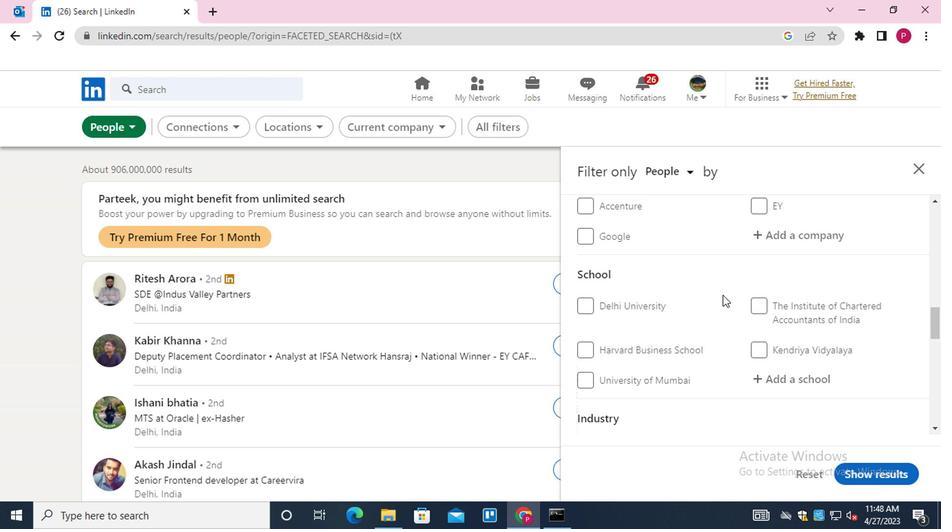 
Action: Mouse scrolled (716, 299) with delta (0, 0)
Screenshot: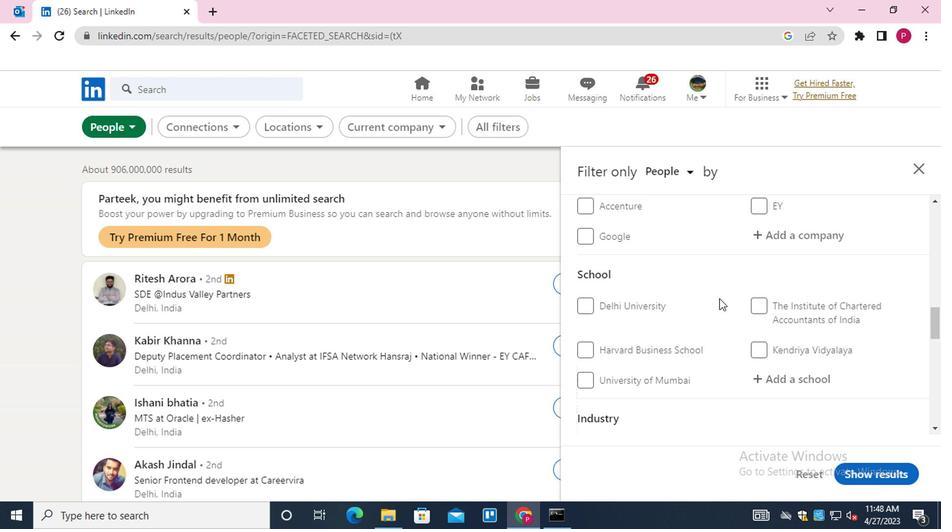 
Action: Mouse moved to (716, 300)
Screenshot: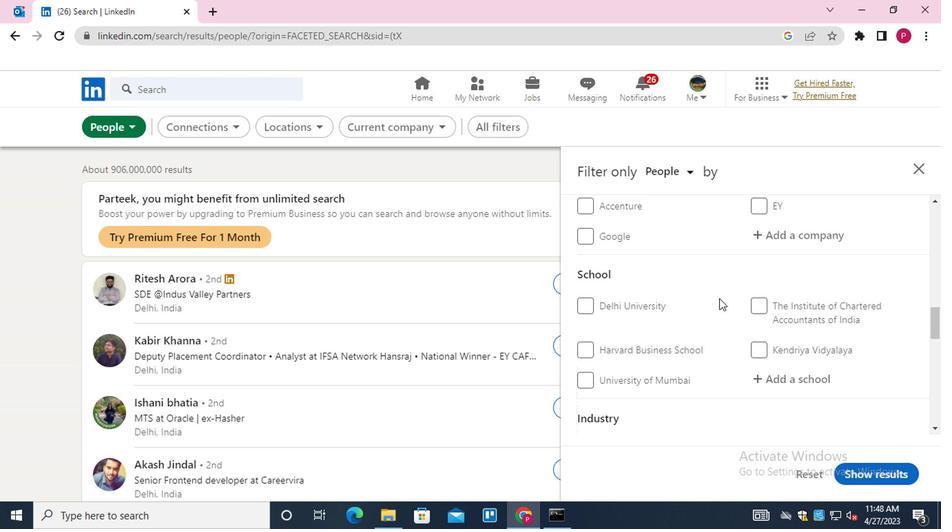 
Action: Mouse scrolled (716, 300) with delta (0, 0)
Screenshot: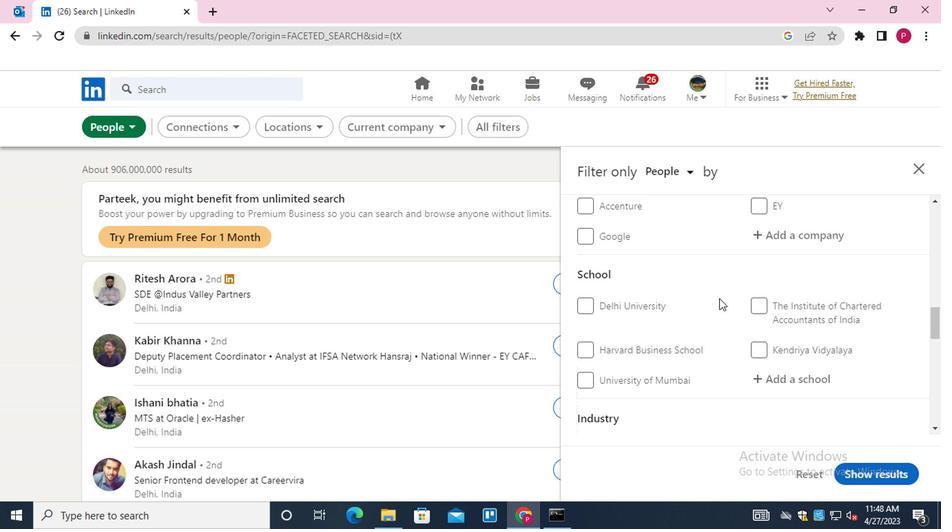 
Action: Mouse moved to (774, 249)
Screenshot: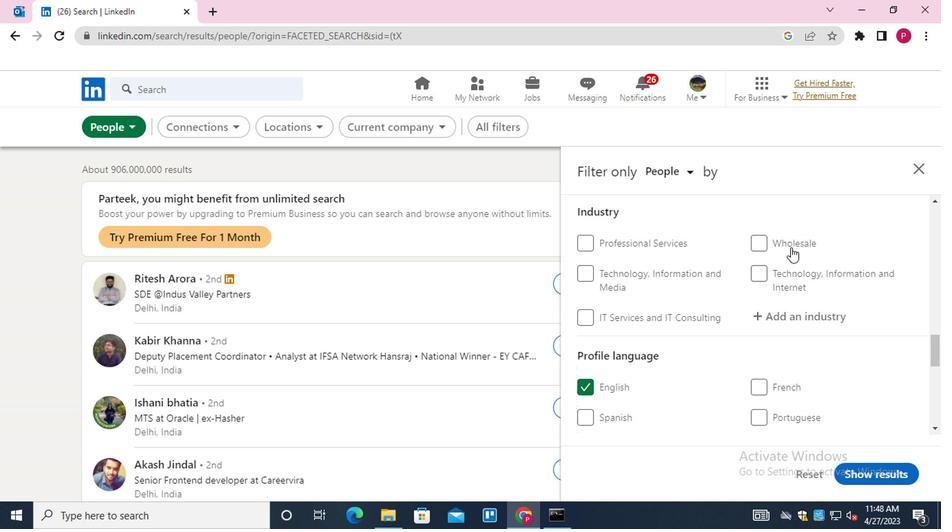 
Action: Mouse scrolled (774, 250) with delta (0, 0)
Screenshot: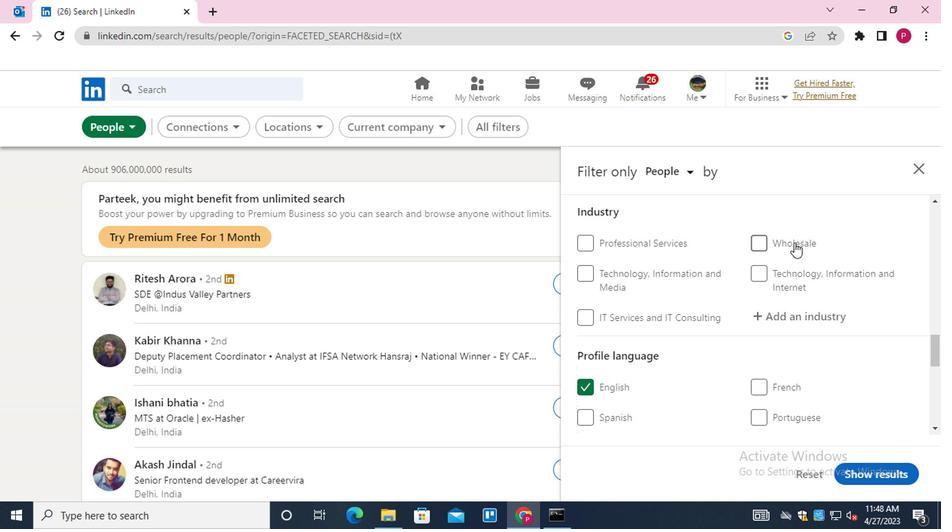 
Action: Mouse moved to (797, 242)
Screenshot: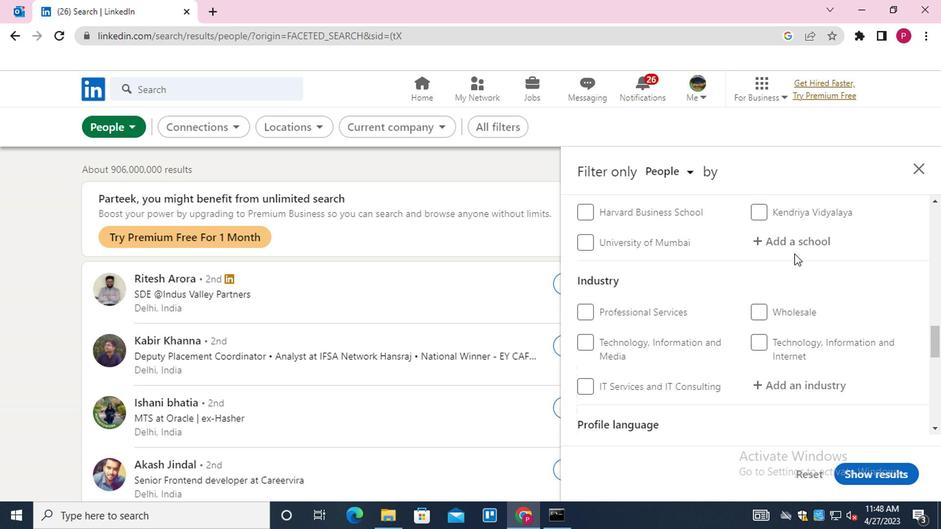 
Action: Mouse pressed left at (797, 242)
Screenshot: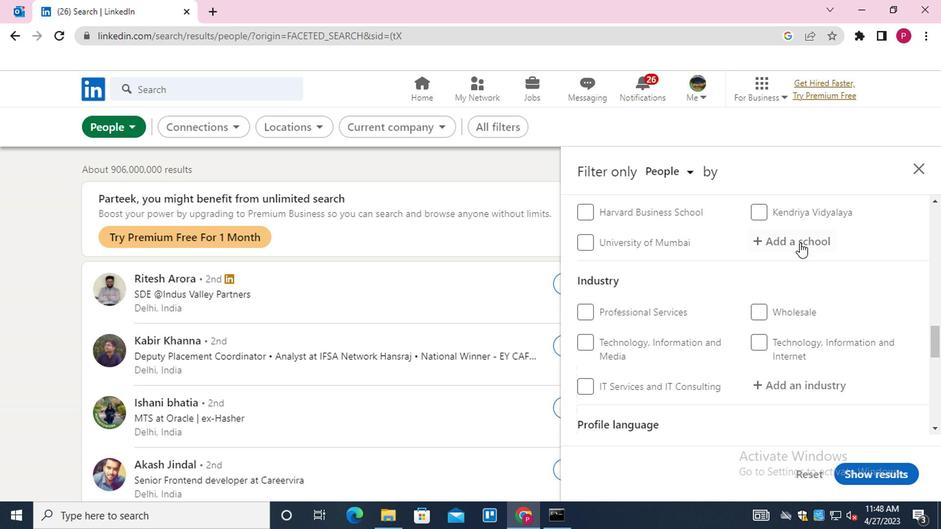 
Action: Key pressed <Key.shift><Key.shift><Key.shift><Key.shift><Key.shift><Key.shift><Key.shift><Key.shift><Key.shift><Key.shift><Key.shift>BUNDELKHAND<Key.space><Key.down><Key.enter>
Screenshot: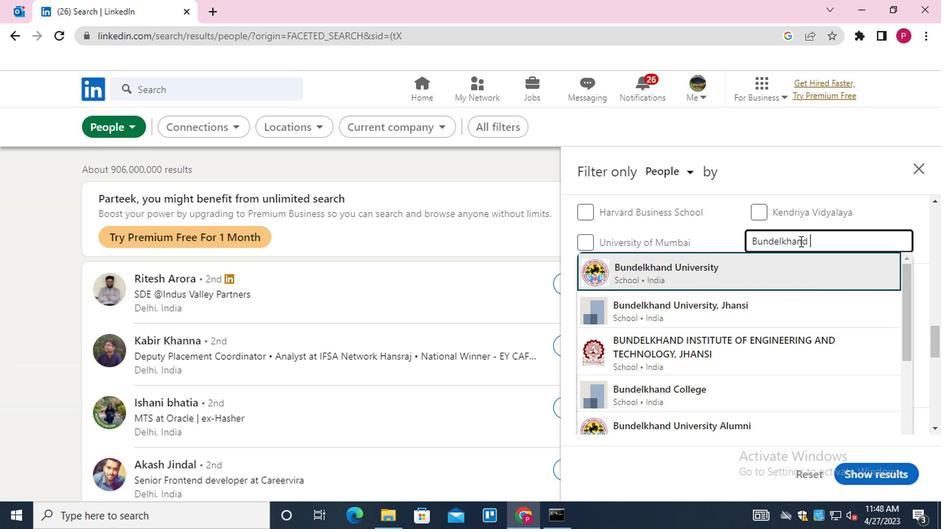 
Action: Mouse moved to (787, 249)
Screenshot: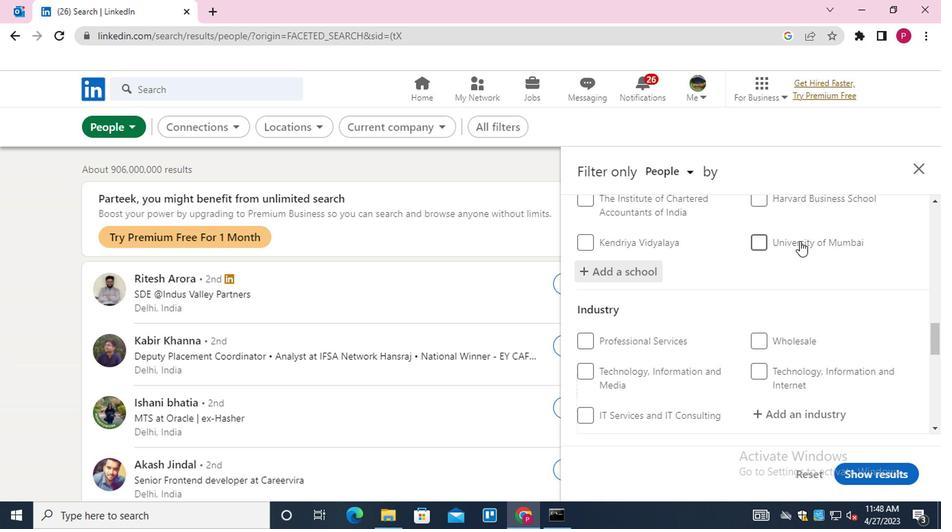 
Action: Mouse scrolled (787, 248) with delta (0, 0)
Screenshot: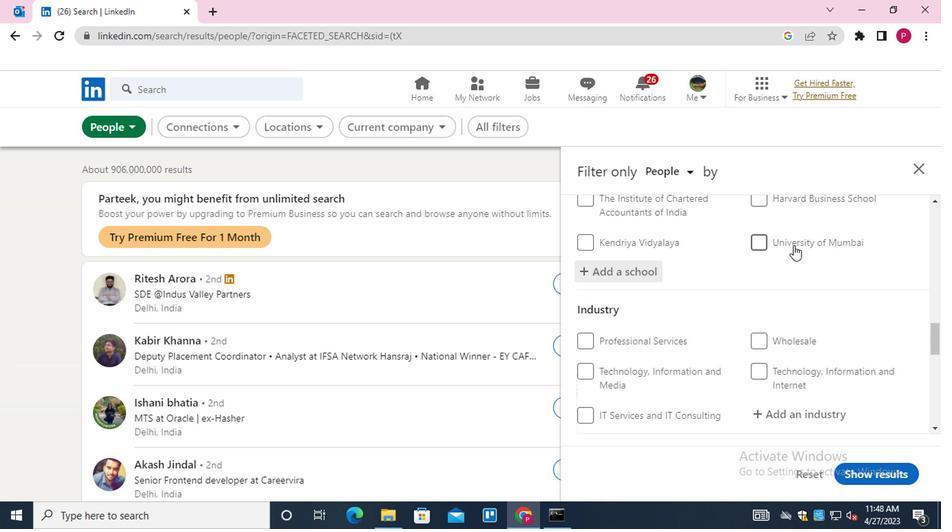 
Action: Mouse scrolled (787, 248) with delta (0, 0)
Screenshot: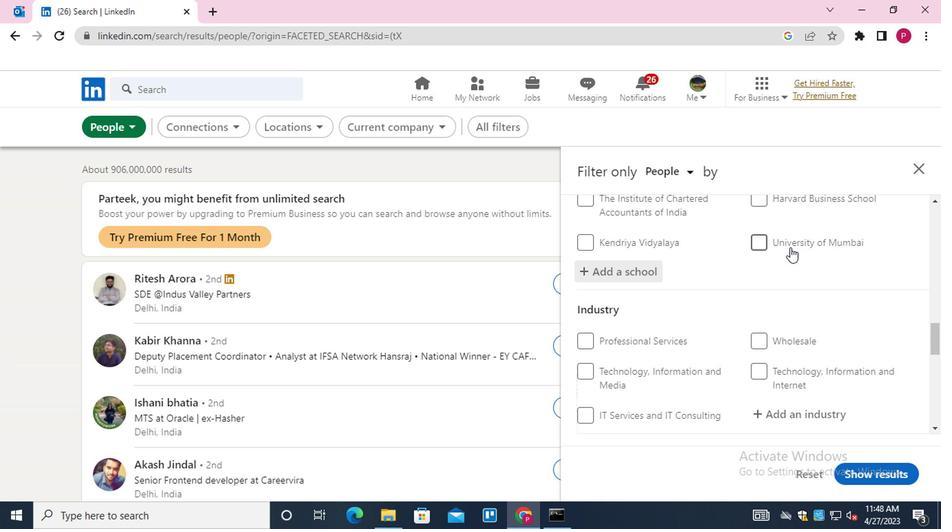 
Action: Mouse moved to (803, 274)
Screenshot: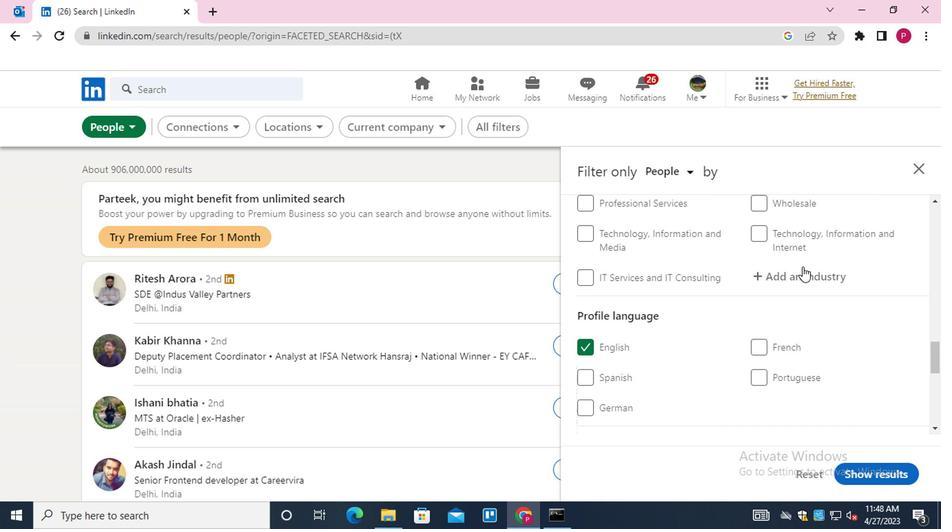 
Action: Mouse pressed left at (803, 274)
Screenshot: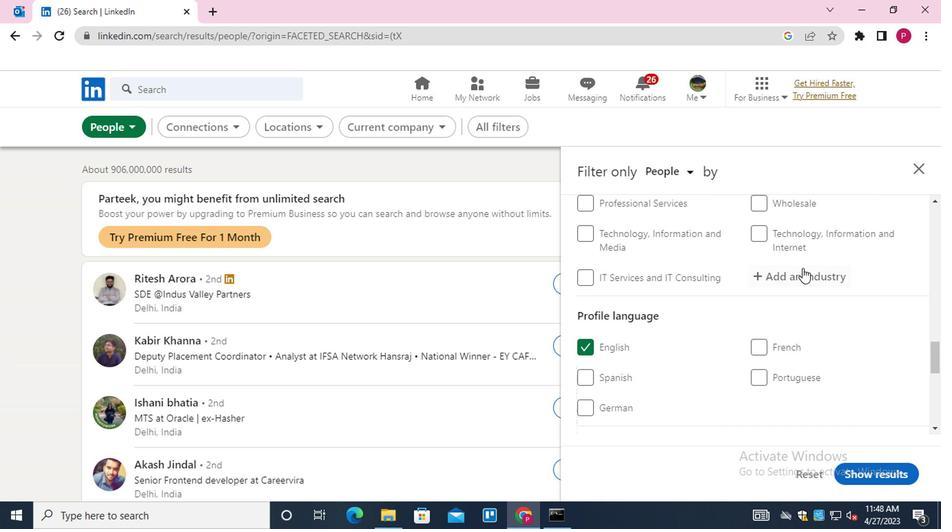 
Action: Key pressed <Key.shift>FUNDRA<Key.down><Key.down><Key.enter>
Screenshot: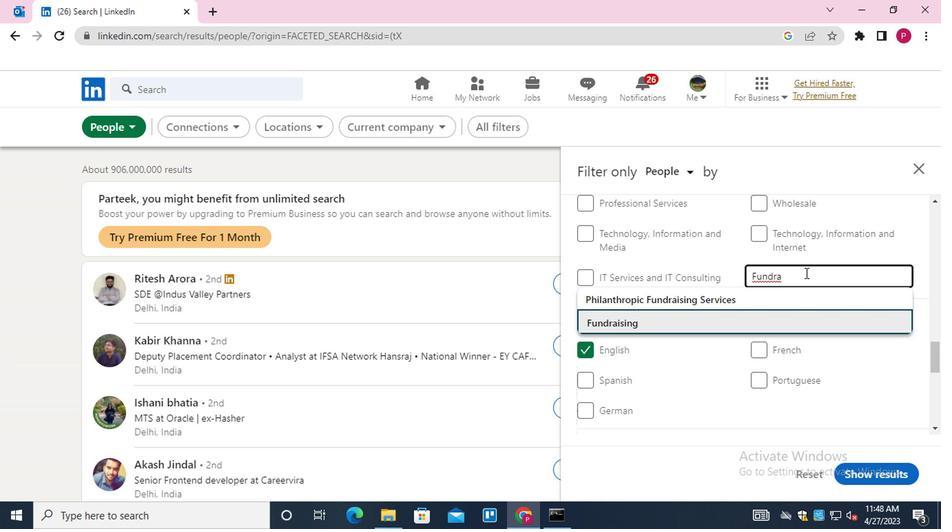 
Action: Mouse moved to (800, 276)
Screenshot: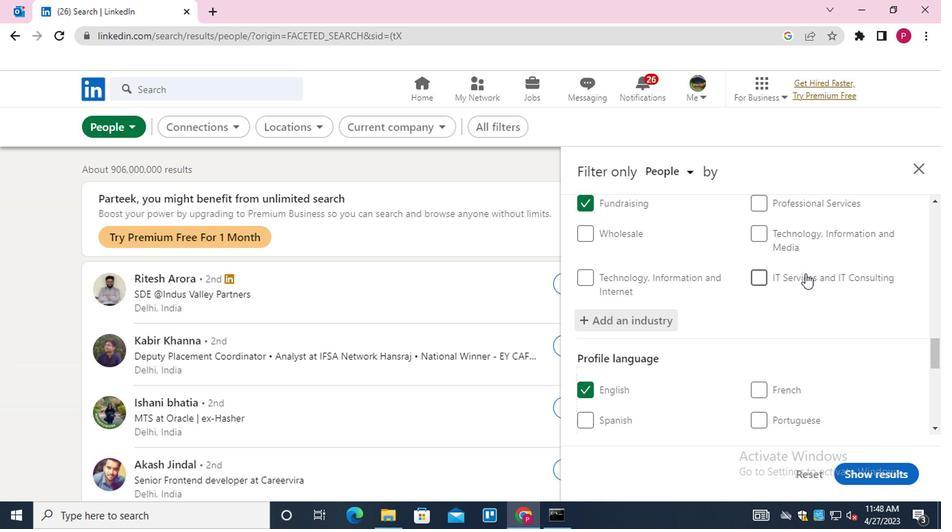 
Action: Mouse scrolled (800, 276) with delta (0, 0)
Screenshot: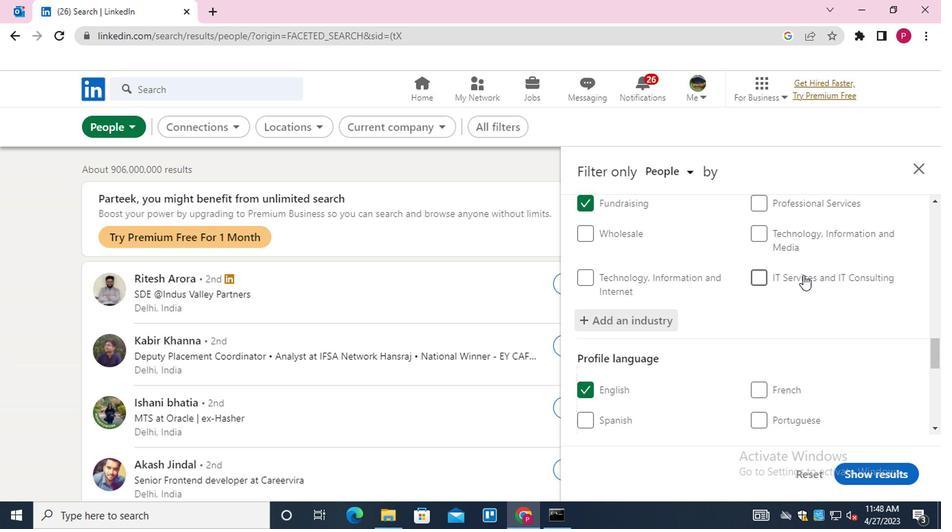 
Action: Mouse scrolled (800, 276) with delta (0, 0)
Screenshot: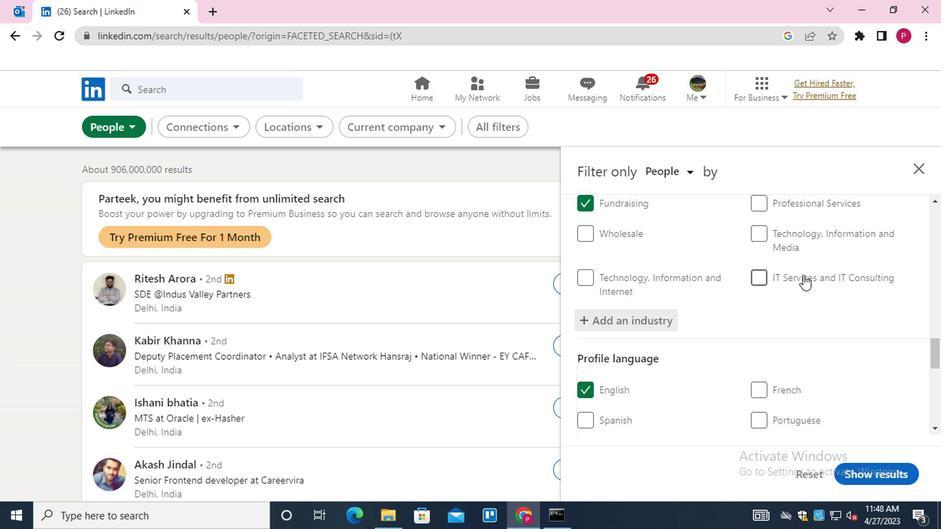 
Action: Mouse scrolled (800, 276) with delta (0, 0)
Screenshot: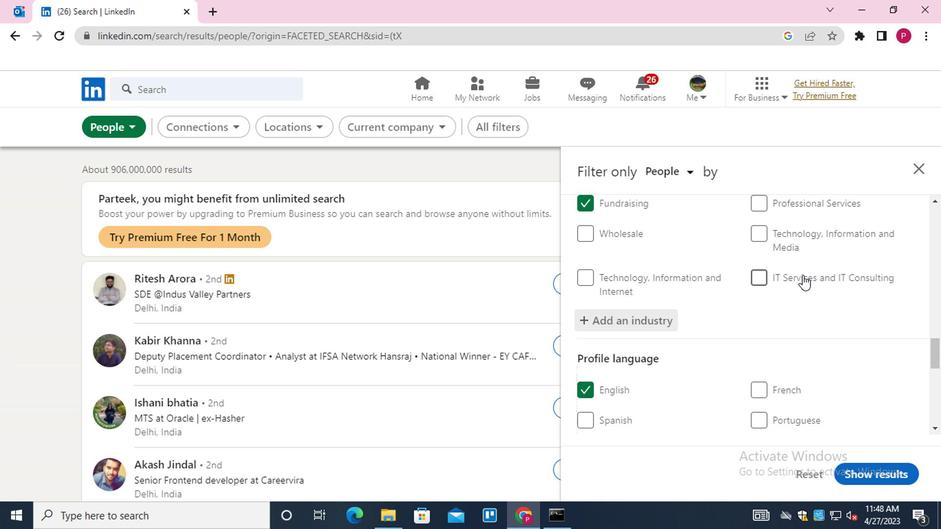
Action: Mouse moved to (795, 286)
Screenshot: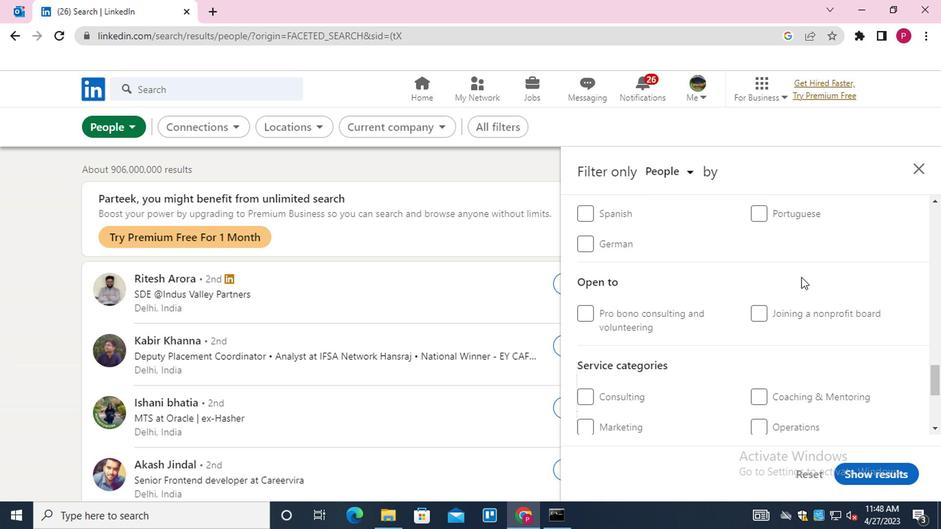 
Action: Mouse scrolled (795, 286) with delta (0, 0)
Screenshot: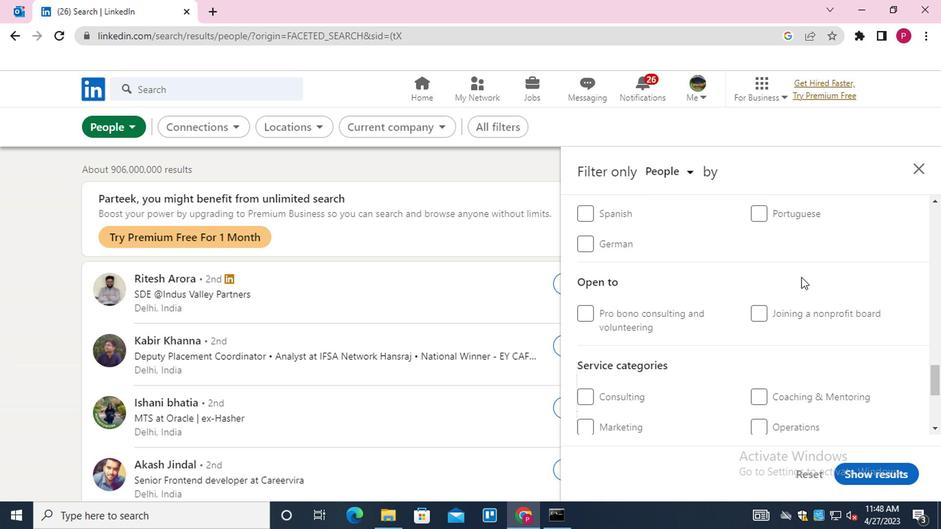 
Action: Mouse moved to (795, 291)
Screenshot: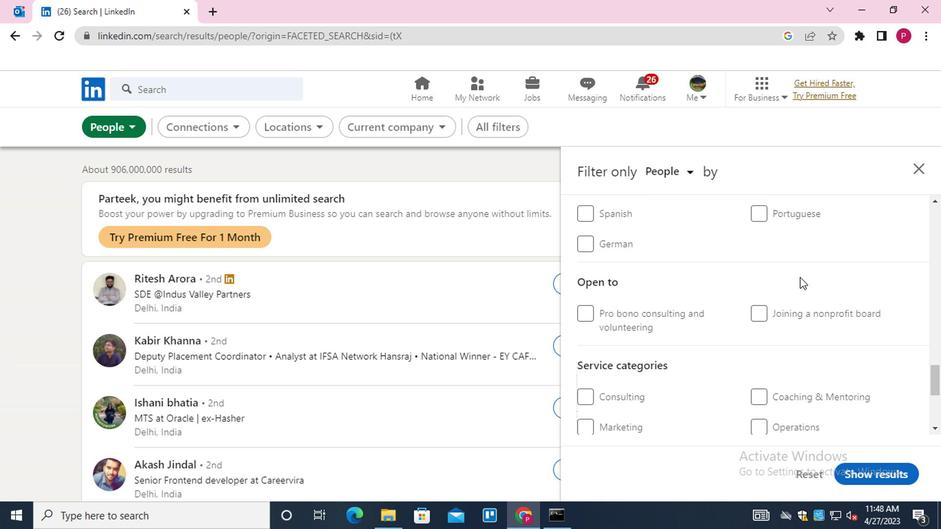 
Action: Mouse scrolled (795, 290) with delta (0, 0)
Screenshot: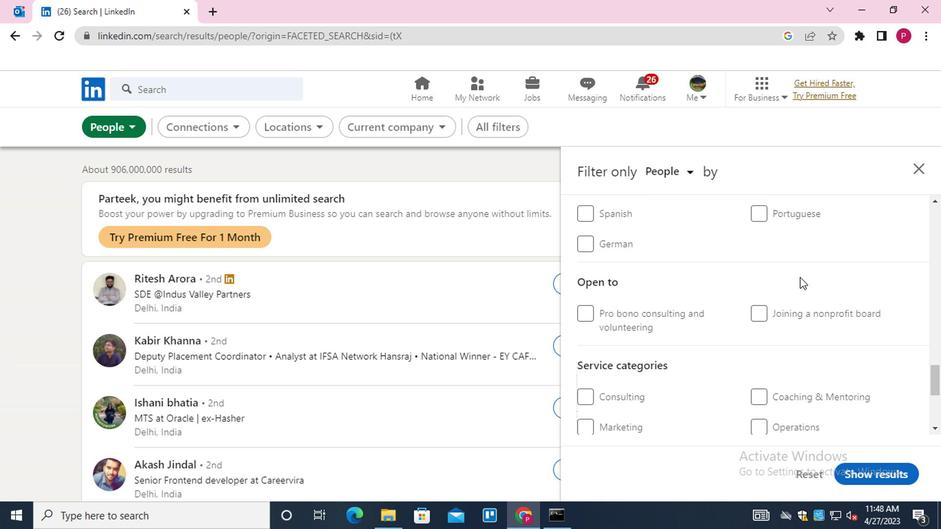 
Action: Mouse moved to (796, 294)
Screenshot: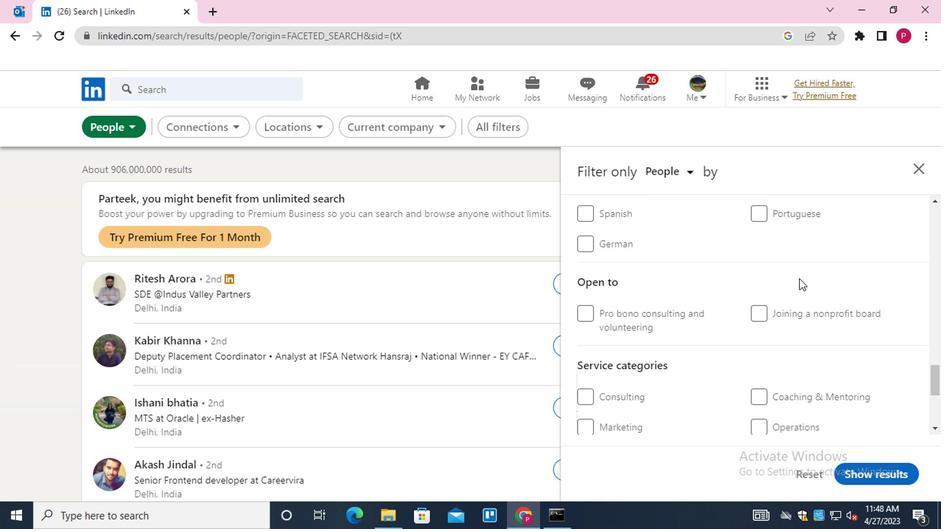 
Action: Mouse scrolled (796, 293) with delta (0, 0)
Screenshot: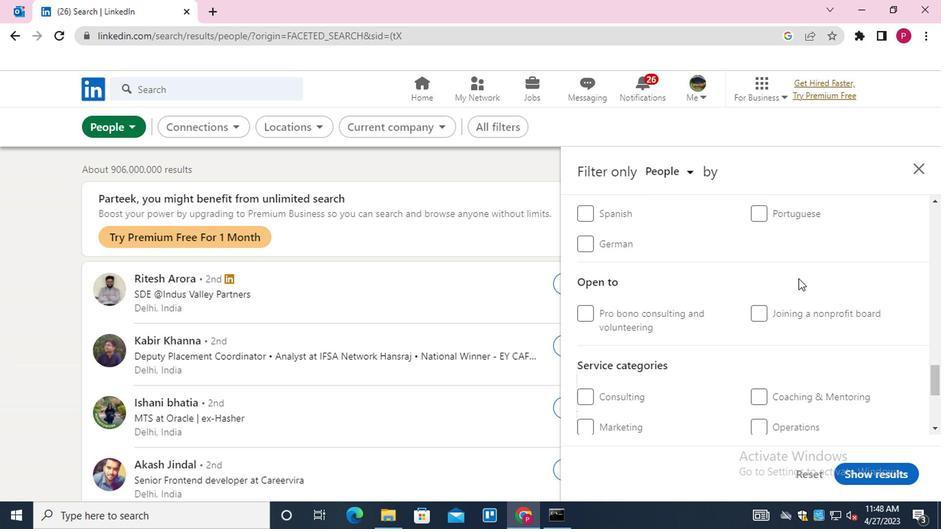 
Action: Mouse moved to (810, 244)
Screenshot: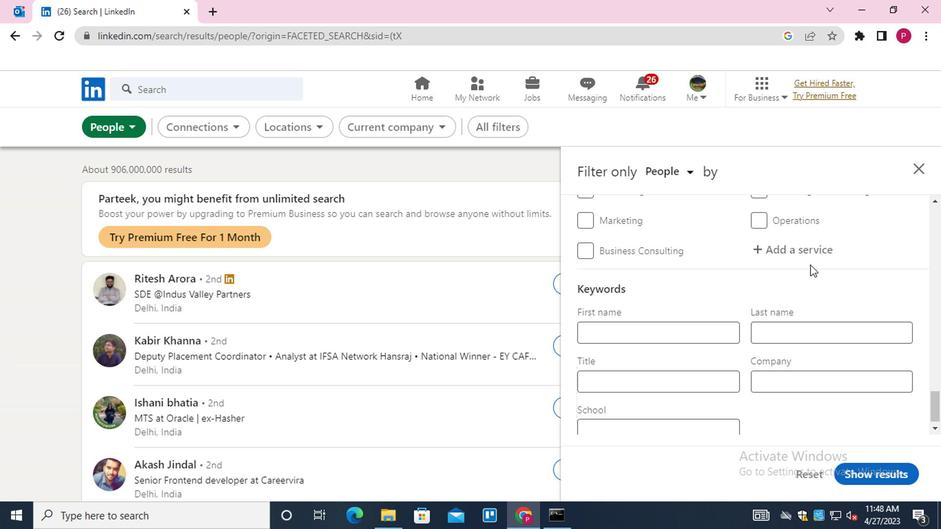 
Action: Mouse pressed left at (810, 244)
Screenshot: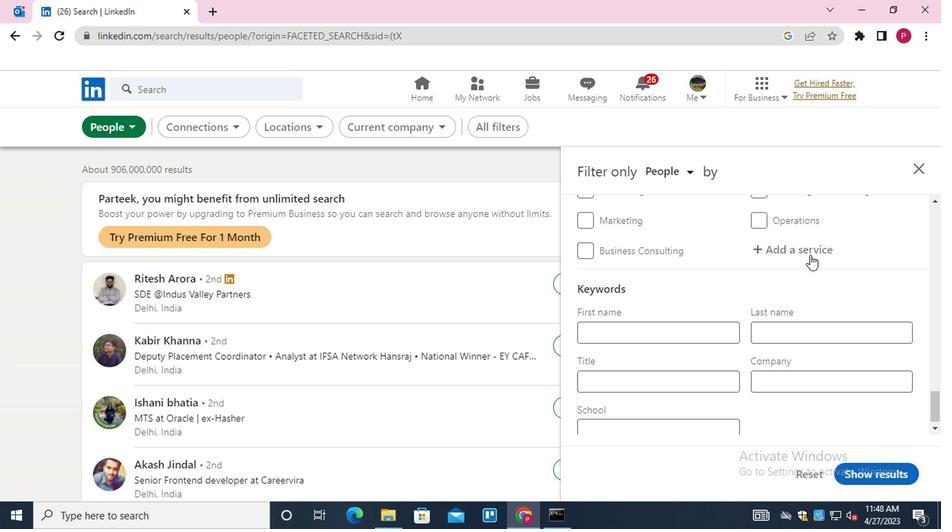 
Action: Key pressed <Key.shift>TAX<Key.down><Key.down><Key.up><Key.enter>
Screenshot: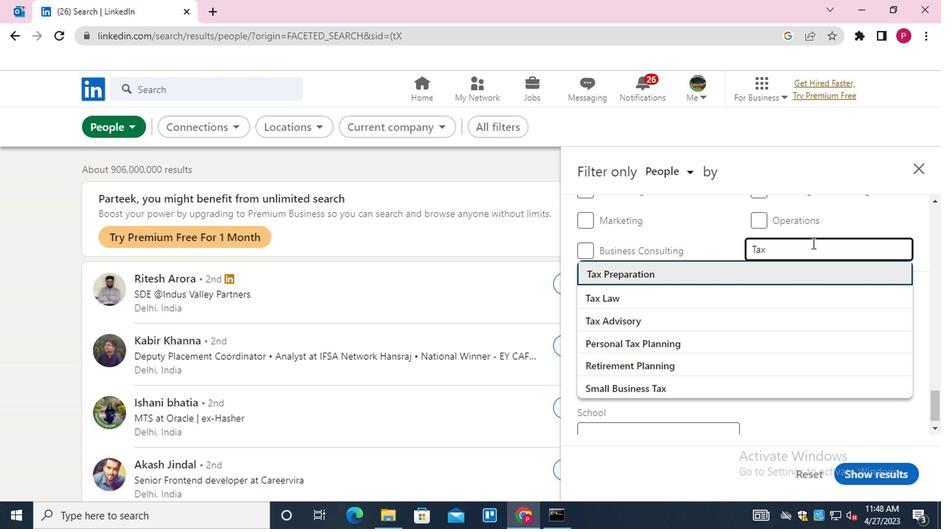 
Action: Mouse moved to (778, 278)
Screenshot: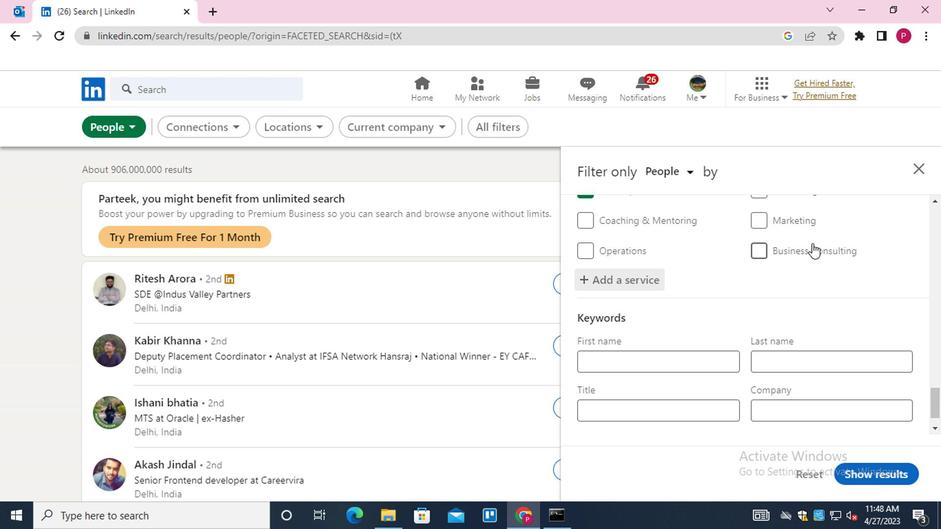 
Action: Mouse scrolled (778, 278) with delta (0, 0)
Screenshot: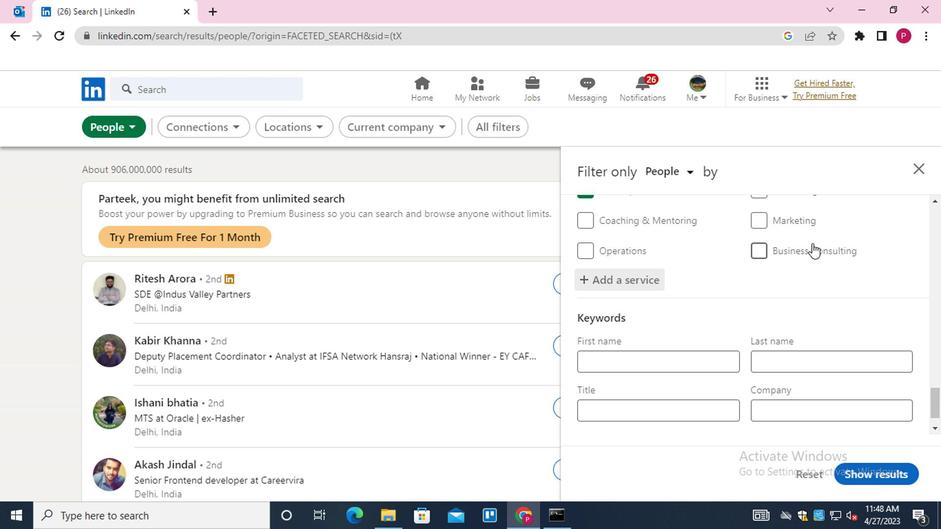 
Action: Mouse moved to (760, 298)
Screenshot: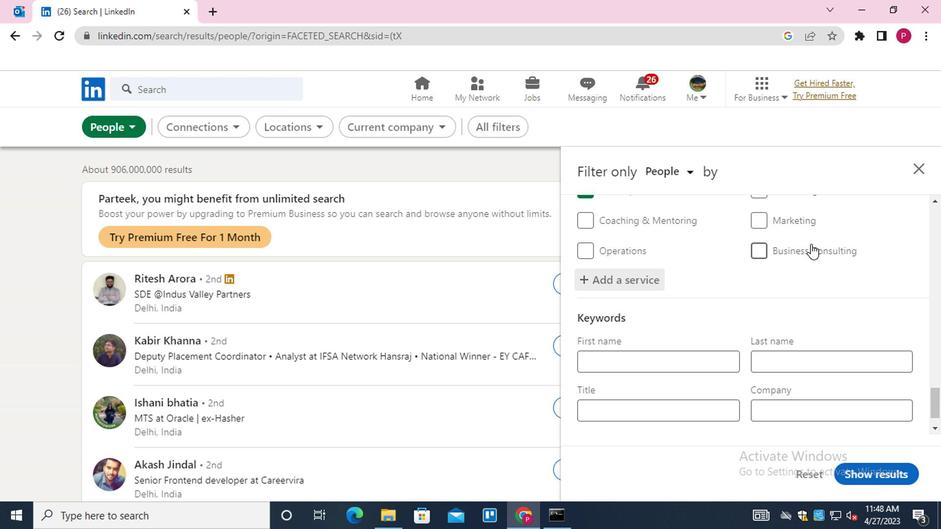 
Action: Mouse scrolled (760, 298) with delta (0, 0)
Screenshot: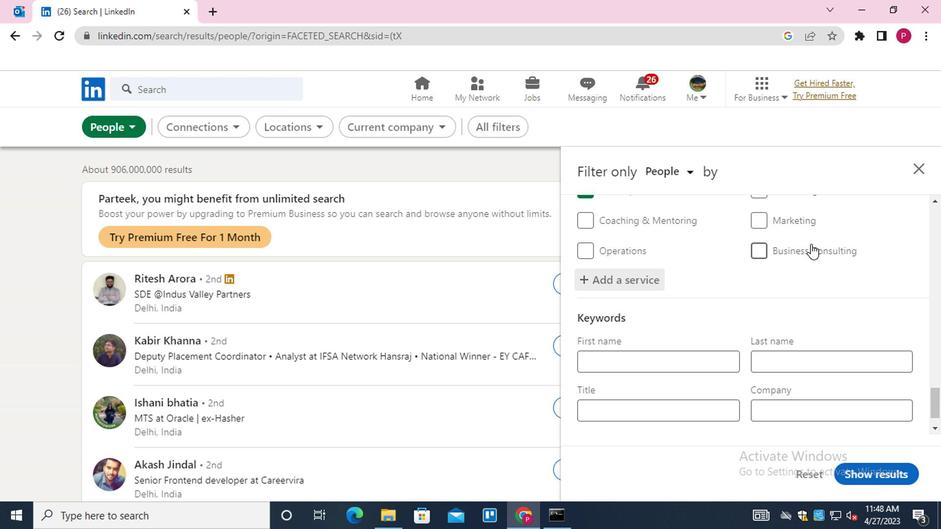 
Action: Mouse moved to (664, 376)
Screenshot: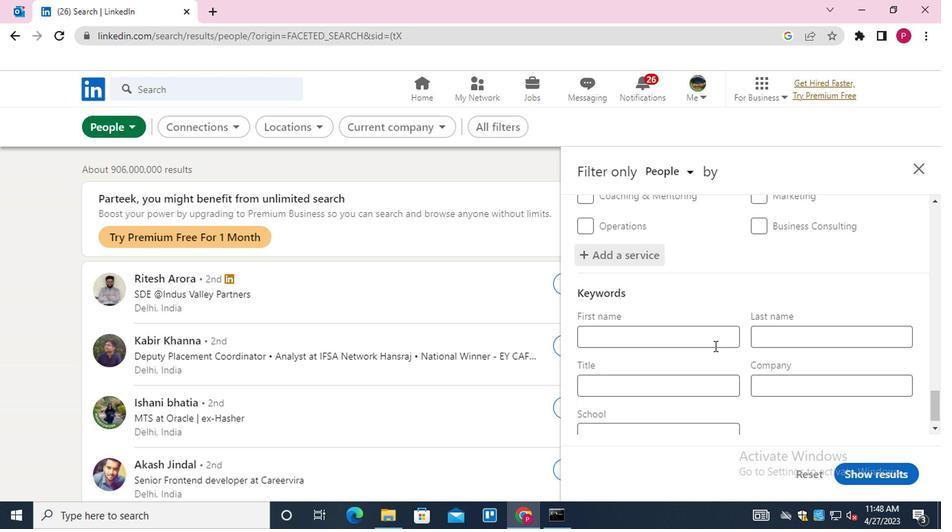 
Action: Mouse pressed left at (664, 376)
Screenshot: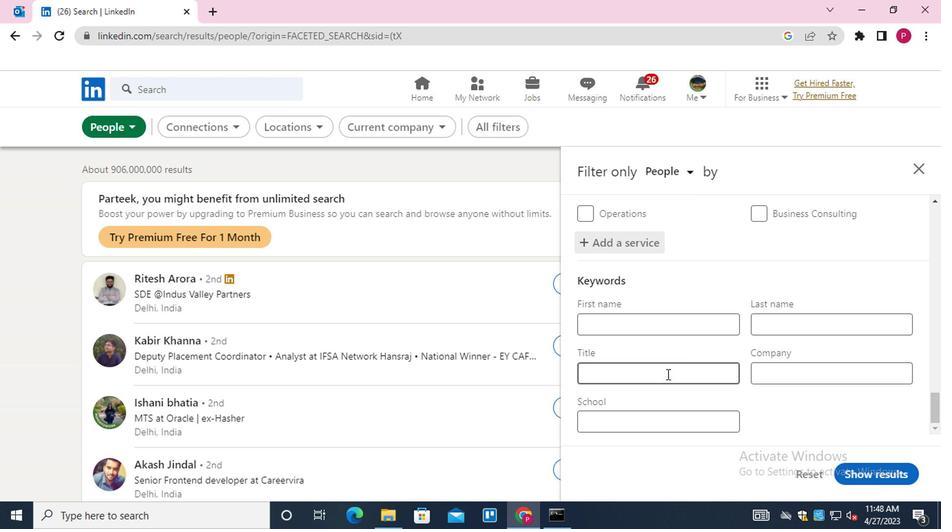 
Action: Key pressed <Key.shift>BUS<Key.space><Key.shift>DRIVER
Screenshot: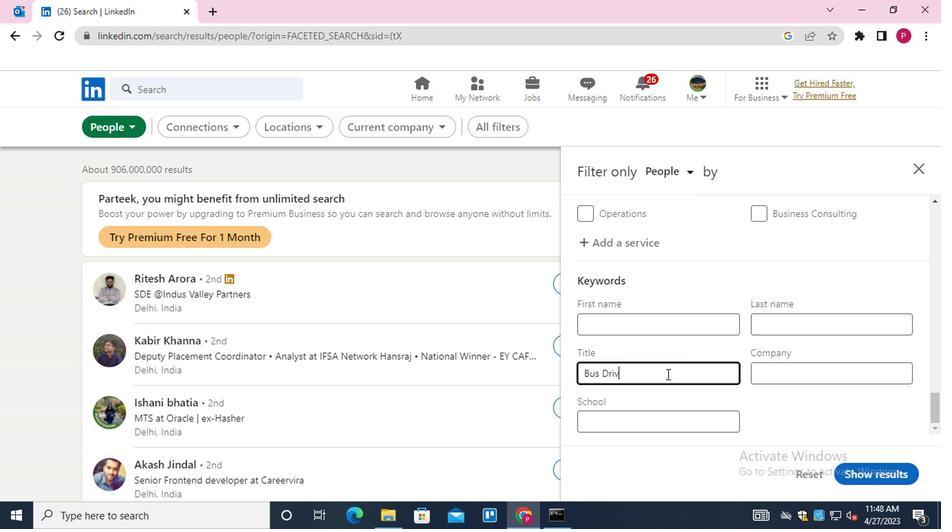 
Action: Mouse moved to (884, 480)
Screenshot: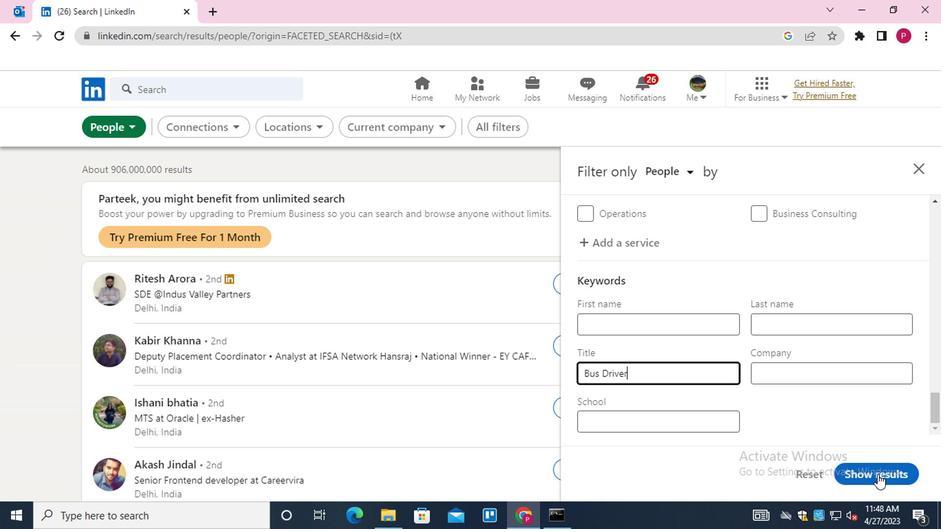 
Action: Mouse pressed left at (884, 480)
Screenshot: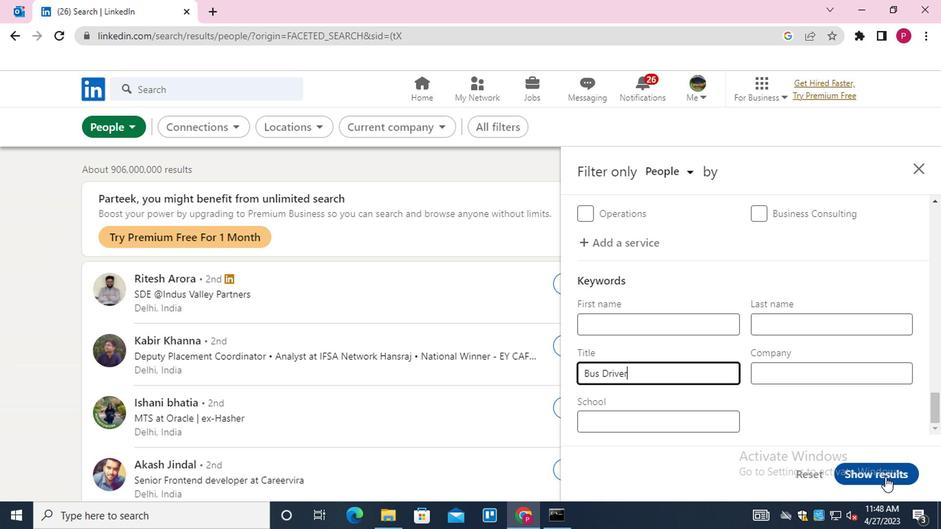 
Action: Mouse moved to (444, 285)
Screenshot: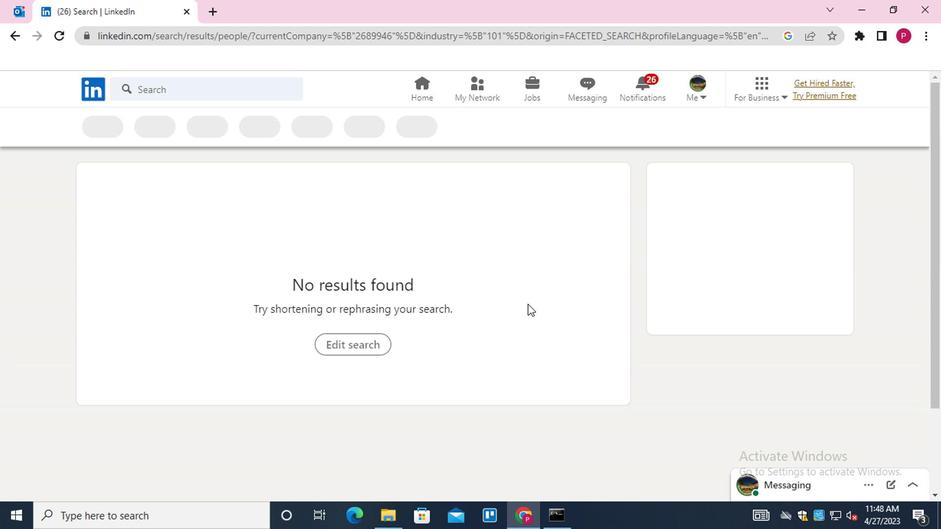 
